 Task: Arrange a 45-minute return and exchange policy review.
Action: Mouse moved to (56, 158)
Screenshot: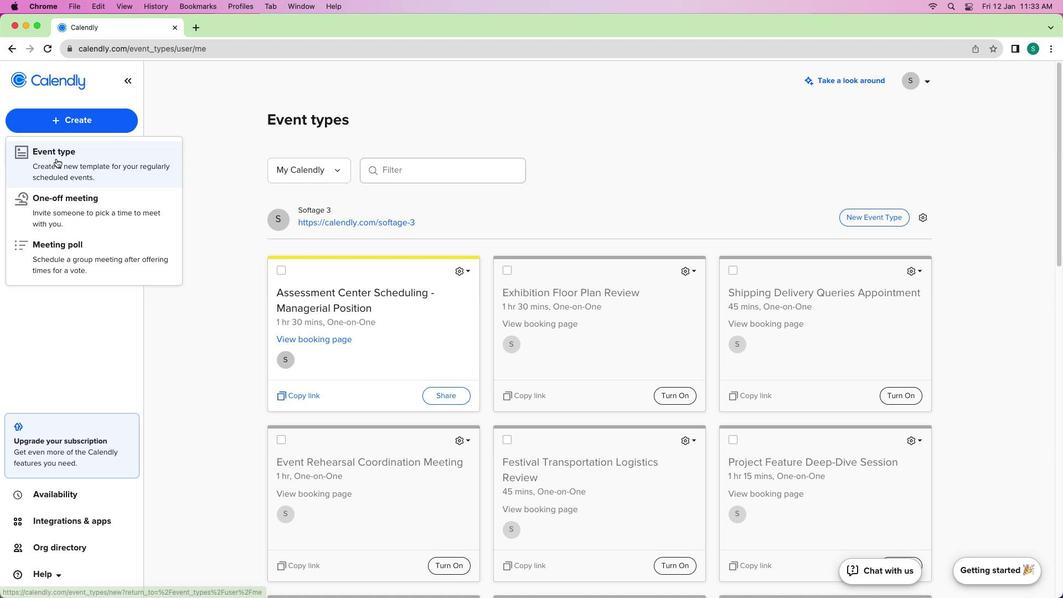 
Action: Mouse pressed left at (56, 158)
Screenshot: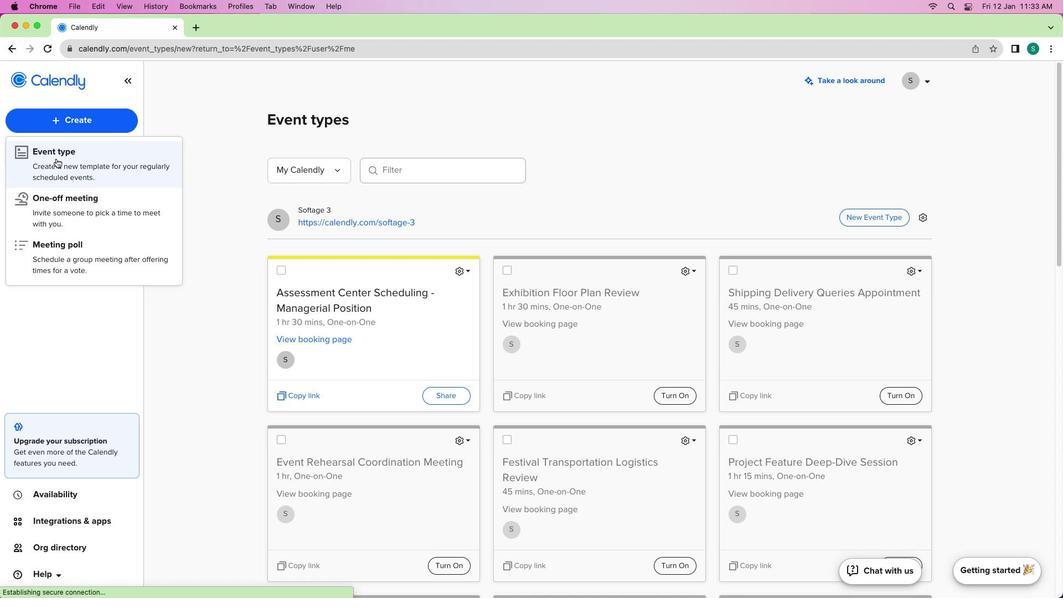 
Action: Mouse moved to (358, 204)
Screenshot: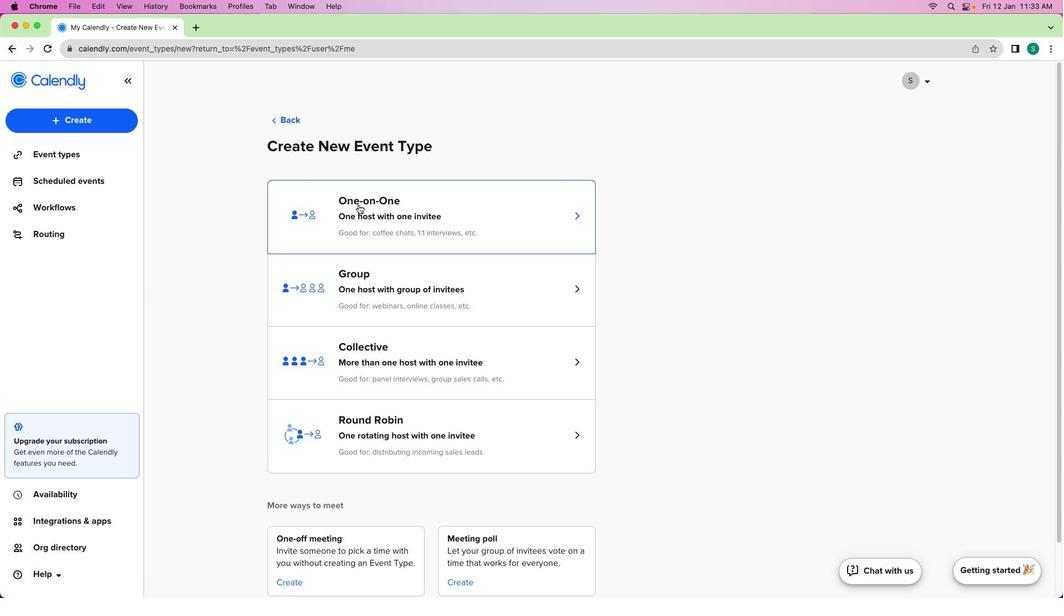 
Action: Mouse pressed left at (358, 204)
Screenshot: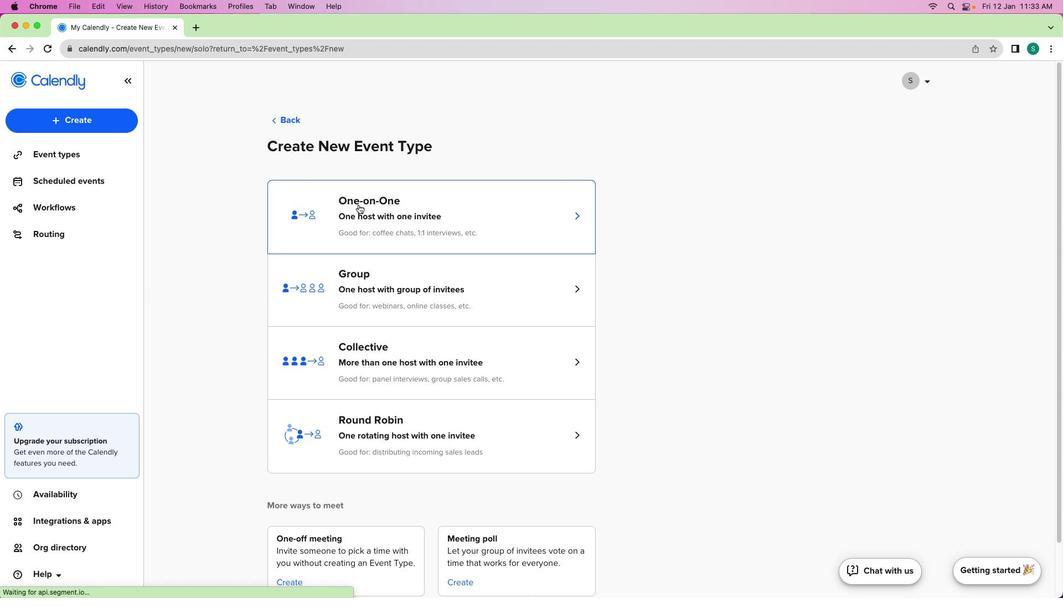 
Action: Mouse moved to (124, 169)
Screenshot: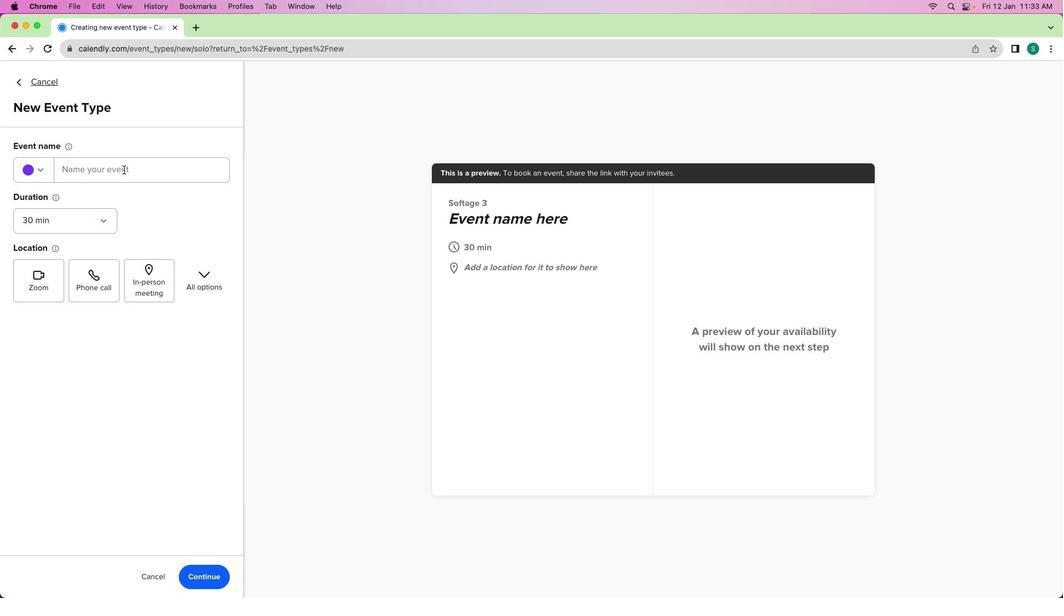 
Action: Mouse pressed left at (124, 169)
Screenshot: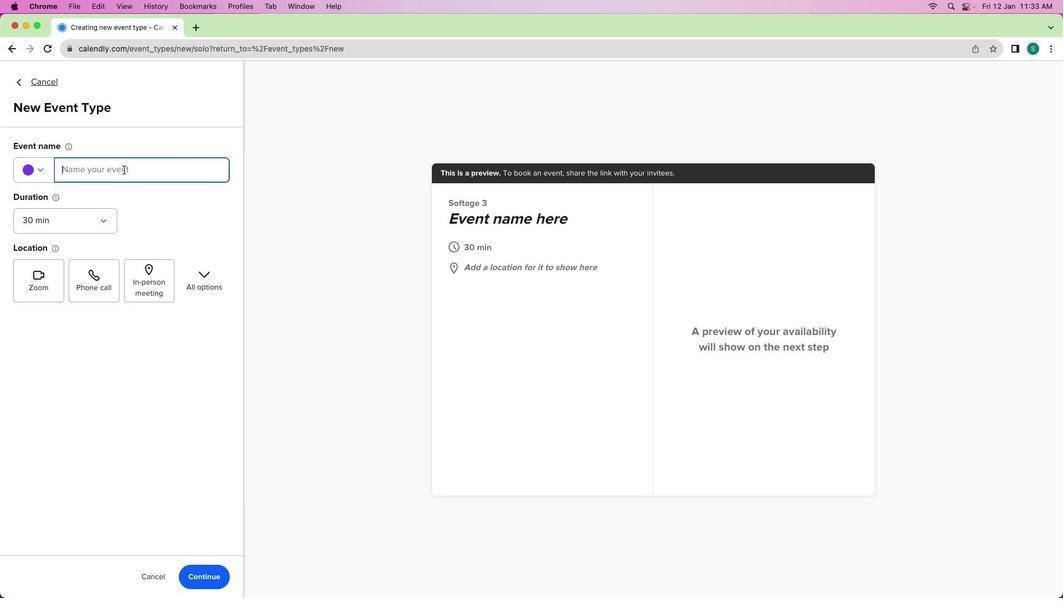 
Action: Mouse moved to (123, 169)
Screenshot: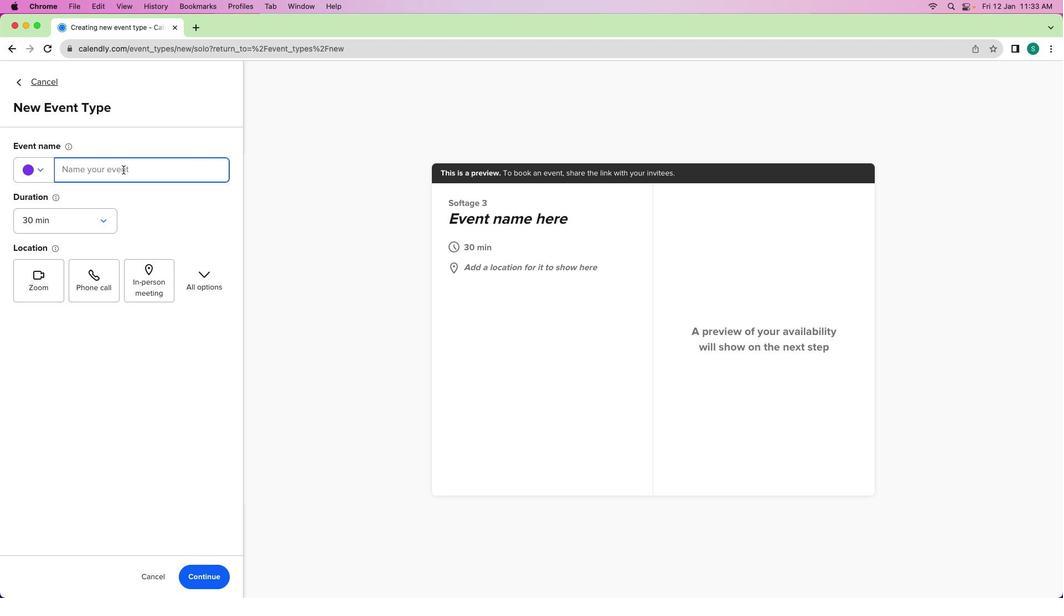 
Action: Key pressed Key.shift'R''e''t''u''r''n'Key.space'a''n''d'Key.spaceKey.shift'E''x''c''h''a''n''g''e'Key.spaceKey.shift'P''o''l''i''c''y'Key.spaceKey.shift'R''e''v''i''e''w'
Screenshot: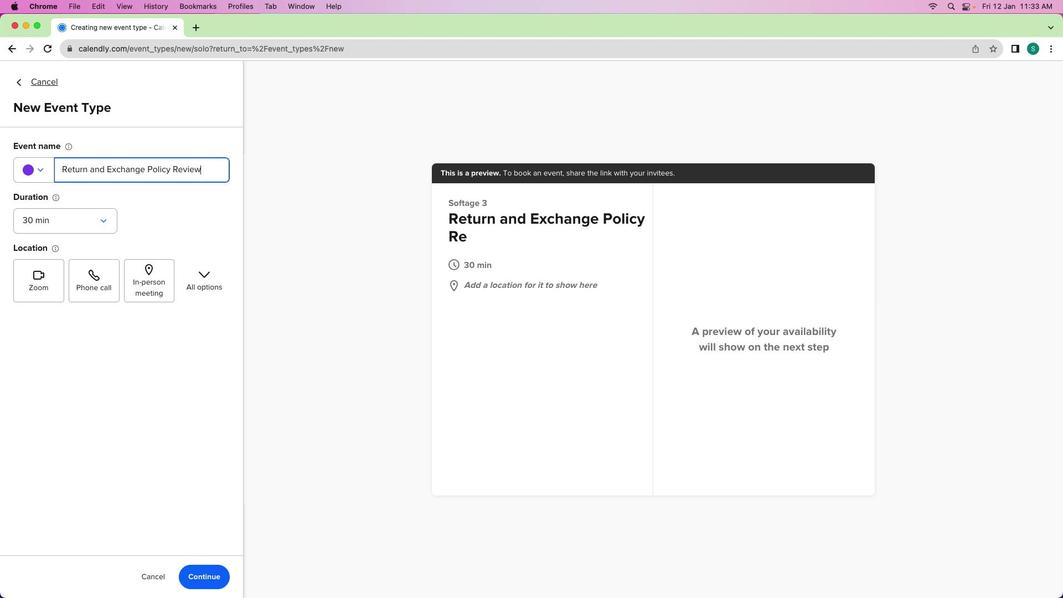 
Action: Mouse moved to (30, 222)
Screenshot: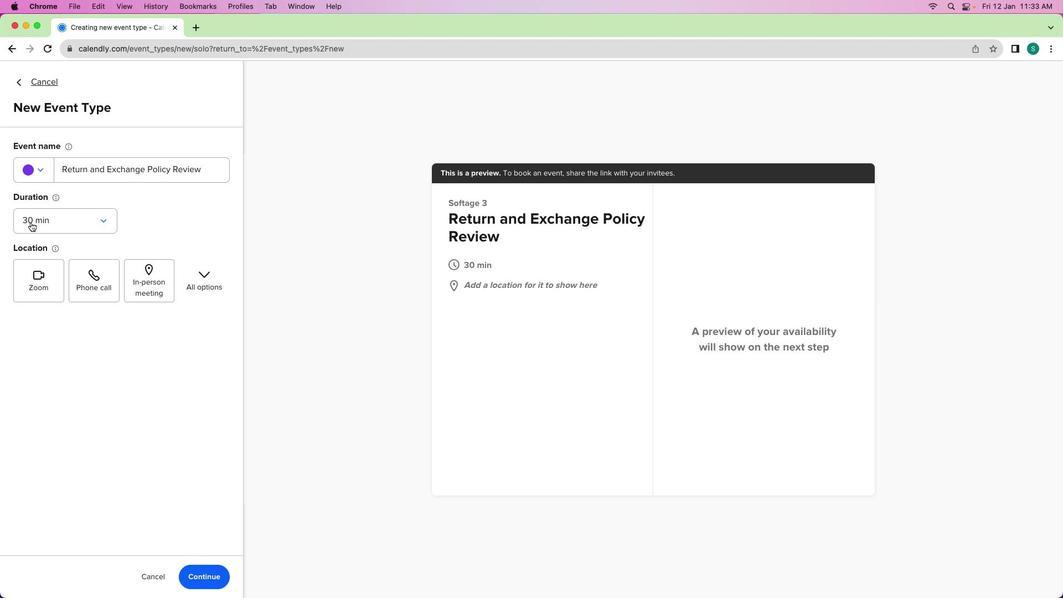 
Action: Mouse pressed left at (30, 222)
Screenshot: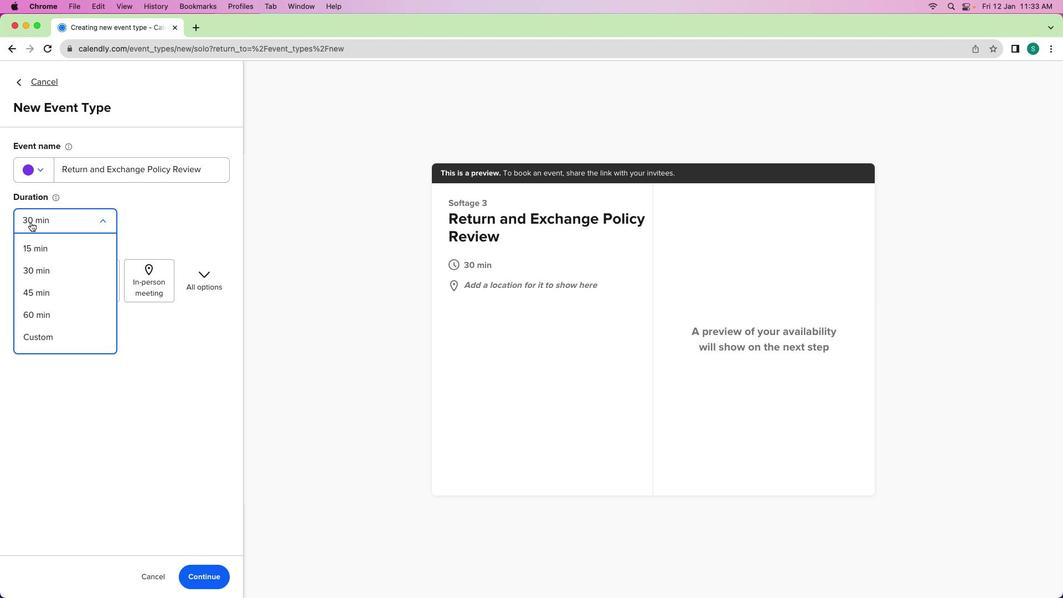 
Action: Mouse moved to (37, 298)
Screenshot: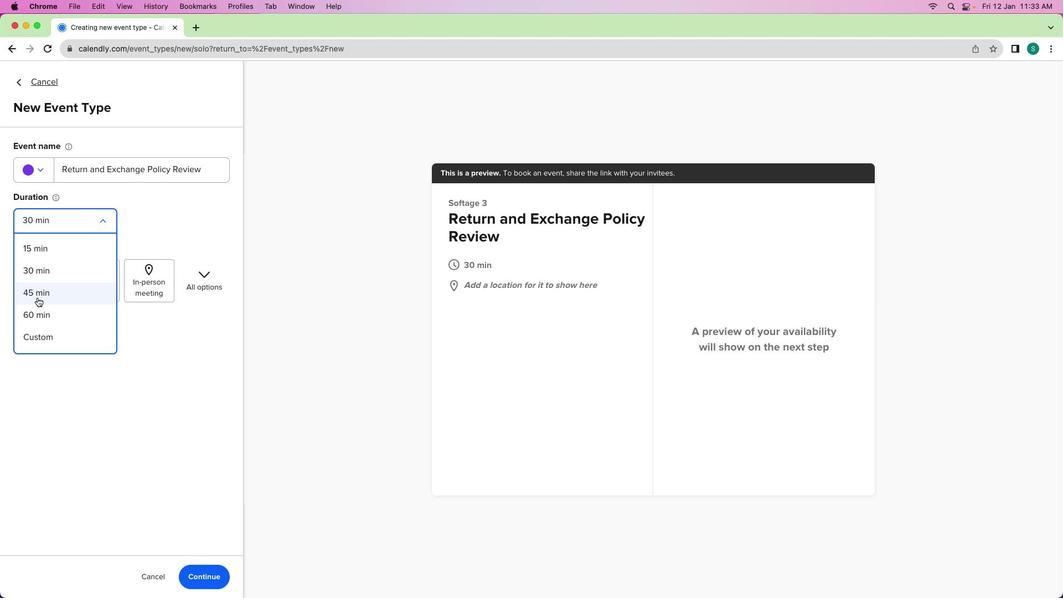 
Action: Mouse pressed left at (37, 298)
Screenshot: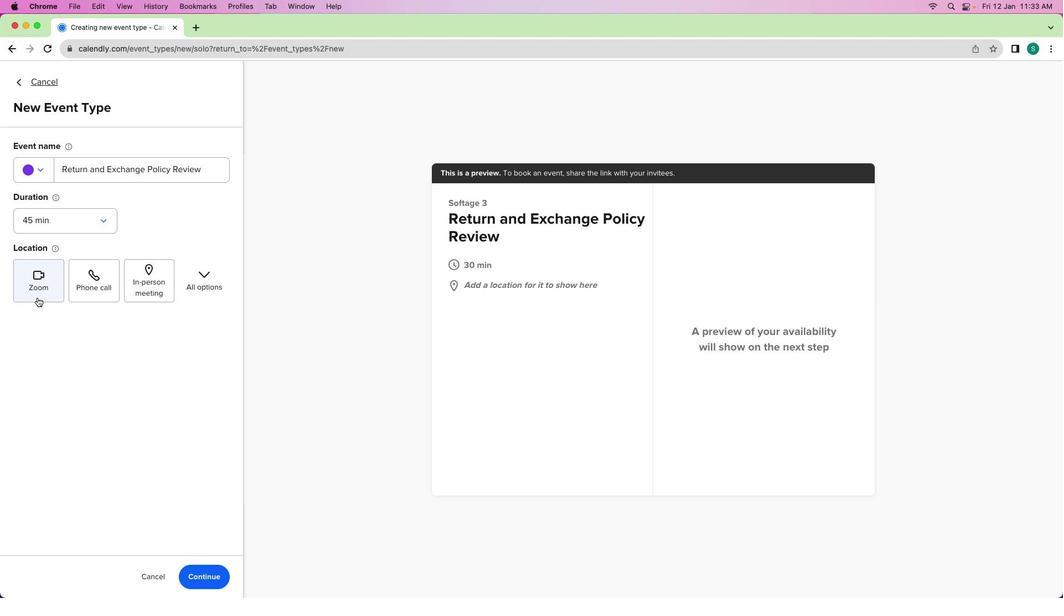 
Action: Mouse moved to (34, 284)
Screenshot: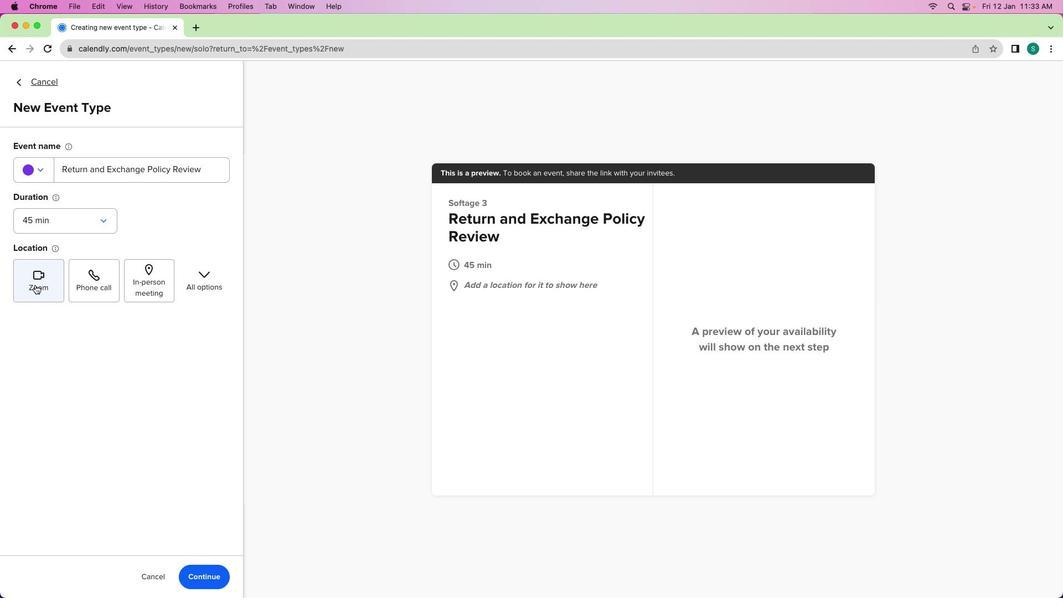 
Action: Mouse pressed left at (34, 284)
Screenshot: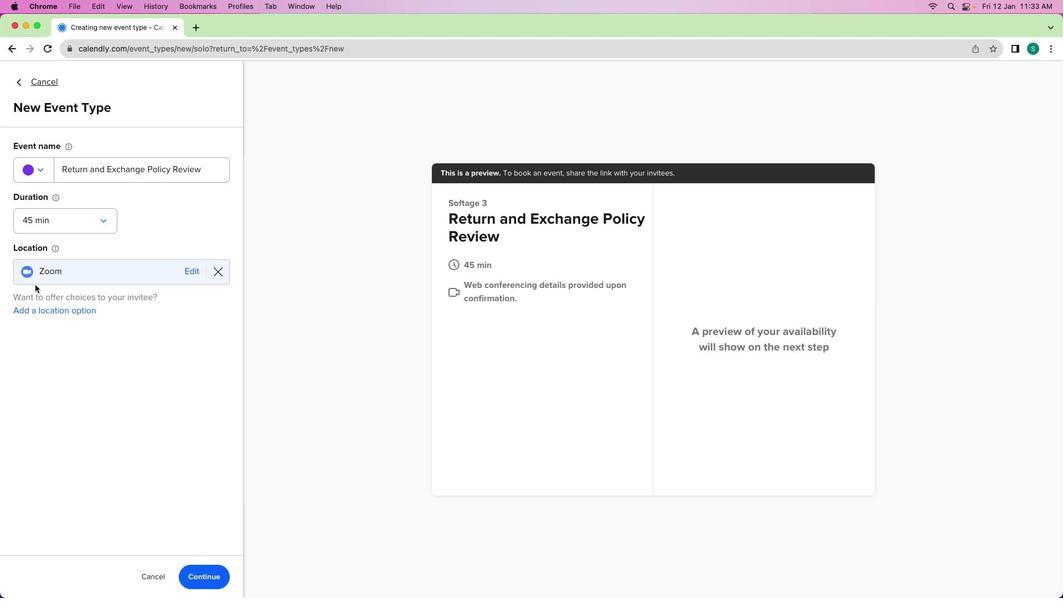 
Action: Mouse moved to (216, 578)
Screenshot: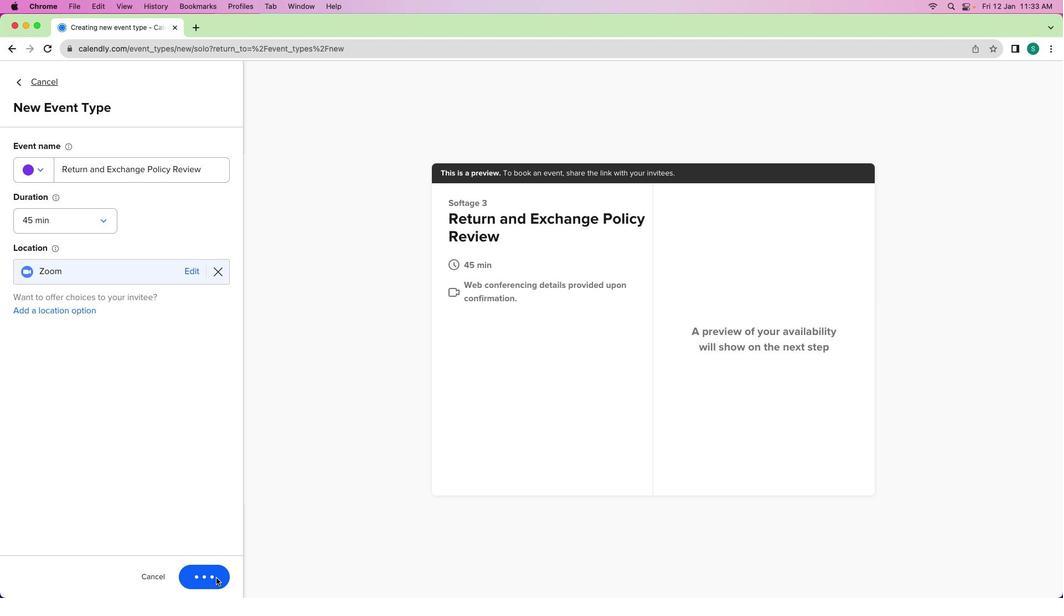 
Action: Mouse pressed left at (216, 578)
Screenshot: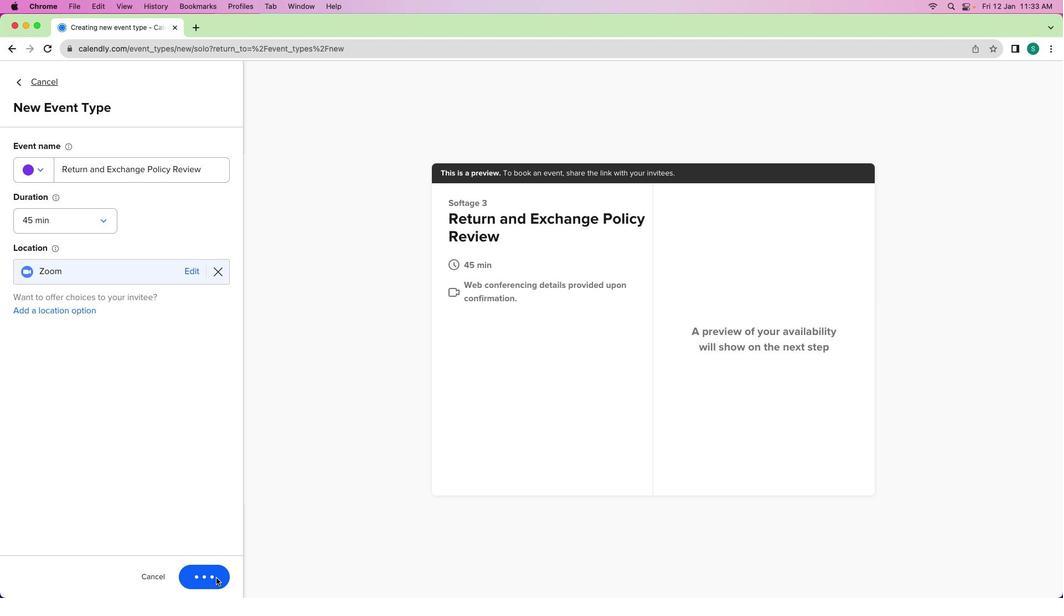 
Action: Mouse moved to (129, 195)
Screenshot: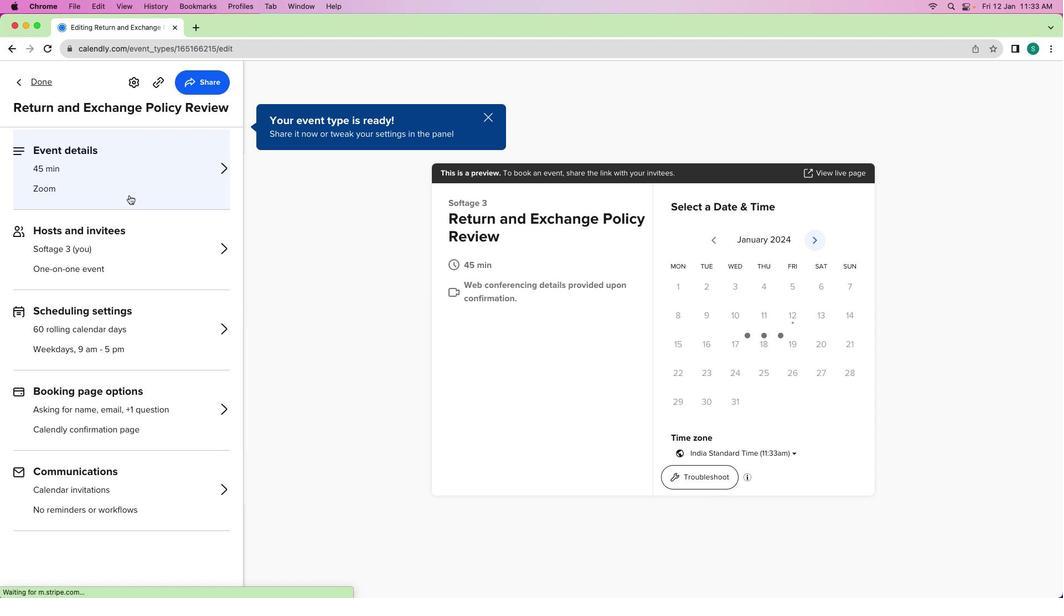 
Action: Mouse pressed left at (129, 195)
Screenshot: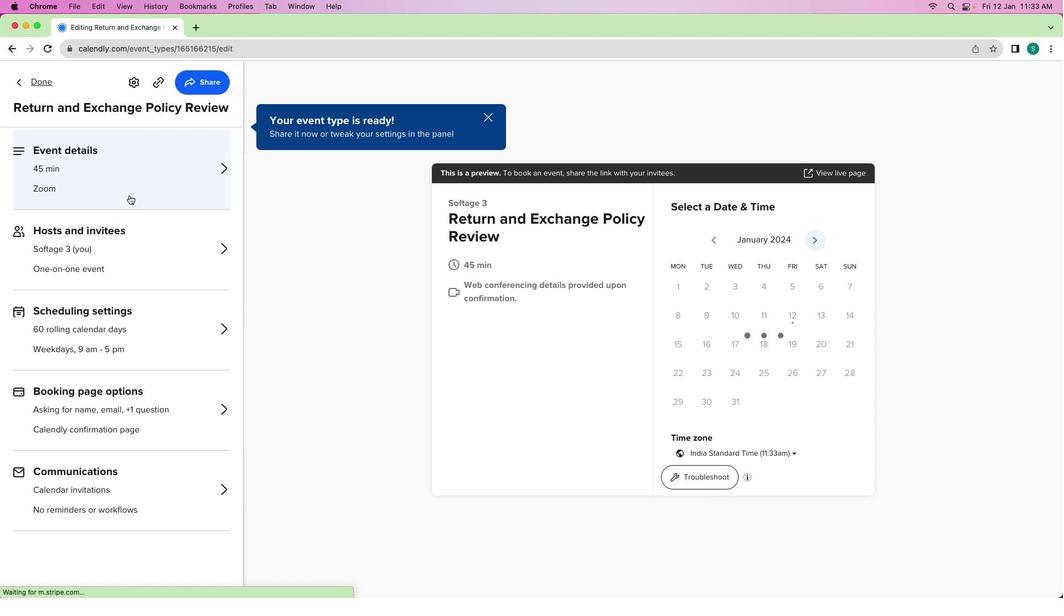 
Action: Mouse moved to (114, 379)
Screenshot: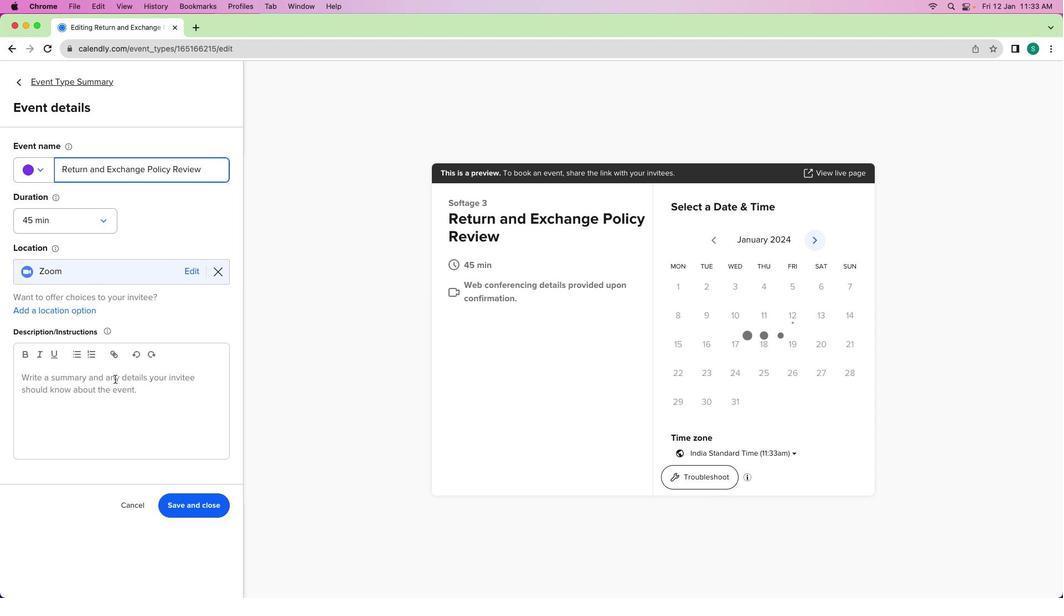 
Action: Mouse pressed left at (114, 379)
Screenshot: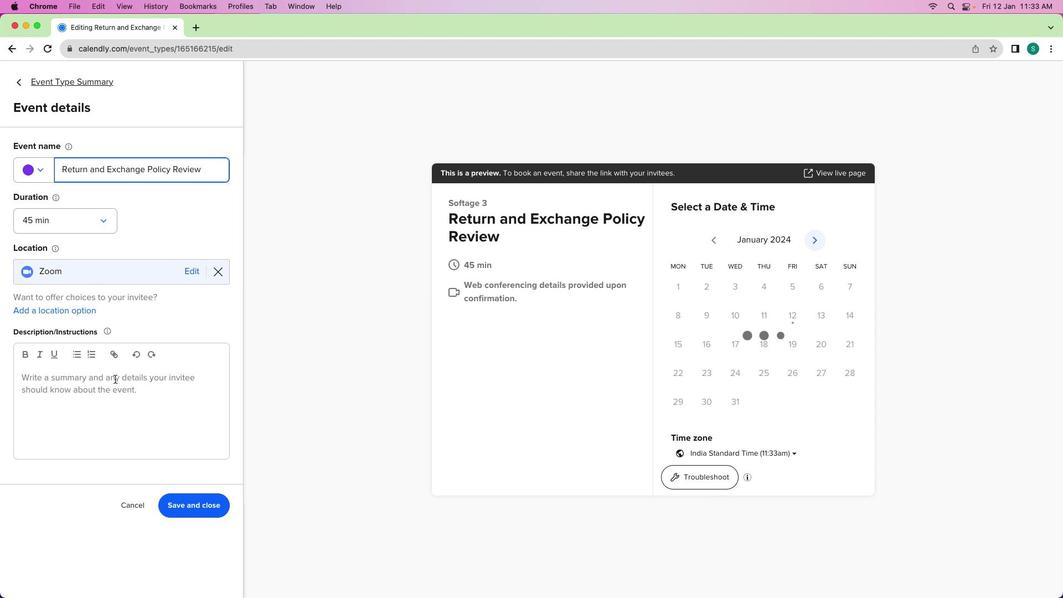 
Action: Key pressed Key.shift'H''i'Key.spaceKey.shiftKey.shift'M''a''r''k'','Key.enterKey.shift'L''e''t'"'"'s'Key.space'e''n''s''u''r''e'Key.space'o''u''r'Key.space'r''e''t''i'Key.backspace'u''t'Key.backspace'r''n'Key.space'a''n''d'Key.space'e''x''h''a''n''g''e'Key.space'p''o''l''i''c''i''e''w'Key.backspace's'Key.leftKey.leftKey.leftKey.leftKey.leftKey.leftKey.leftKey.leftKey.leftKey.leftKey.leftKey.leftKey.leftKey.left'c'Key.downKey.space'a''r''e'Key.space'c''l''e''a''r'Key.space'a''n''d'Key.space'c''u''s''t''o''m''e''r'Key.spaceKey.backspace'-''f''r''i''e''n''d''l''y''.'Key.spaceKey.shift'I'"'"'v''e'Key.space's''c''h''e''d''u''l''e''s'Key.spaceKey.backspace'd'Key.spaceKey.backspaceKey.backspaceKey.backspace'd'Key.backspace'd'Key.space'a'Key.space'r''e''v''i''e''w'Key.space's''e''s''s''i''o''n'Key.space't''o'Key.space'd''i''s''c''u''s''s'Key.space'a''n''y'Key.space'i'Key.backspace'u''p''d''a''t''e''s'','Key.space'a''d''d''r''e''s''s'Key.space'c''o''n''c''e''r''s''n'Key.backspaceKey.backspace'n''s'','Key.space'a''n''d'Key.space'r''e''f''i''n''e'Key.space'o''u''r'Key.space'p''o''l''i''i'Key.backspace'c''i''e''s'Key.shift_r'.'Key.enterKey.shift'L''o''o''k''i''n''g'Key.space'f''o''r''w''a''r''d'Key.space't''o'Key.space'a'Key.space'p''r''o''d''c'Key.backspace'u''c''t''i''v''e'Key.space'p''o''l''i''c''y'Key.space'r''e''v''i''e''w'Key.shift_r'!'Key.enterKey.enterKey.shift'B''e''s''t'Key.space'r''e''f'Key.backspace'g''a''r''d''s'','Key.enterKey.shift'S''o''f''t'Key.shift'A''G'Key.backspace'g''e'
Screenshot: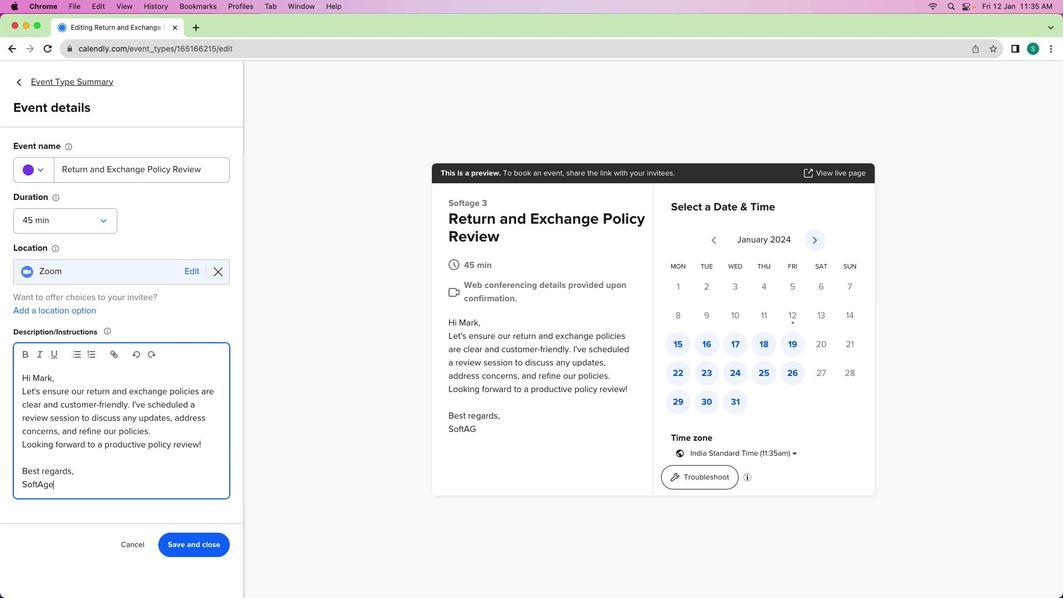 
Action: Mouse moved to (208, 540)
Screenshot: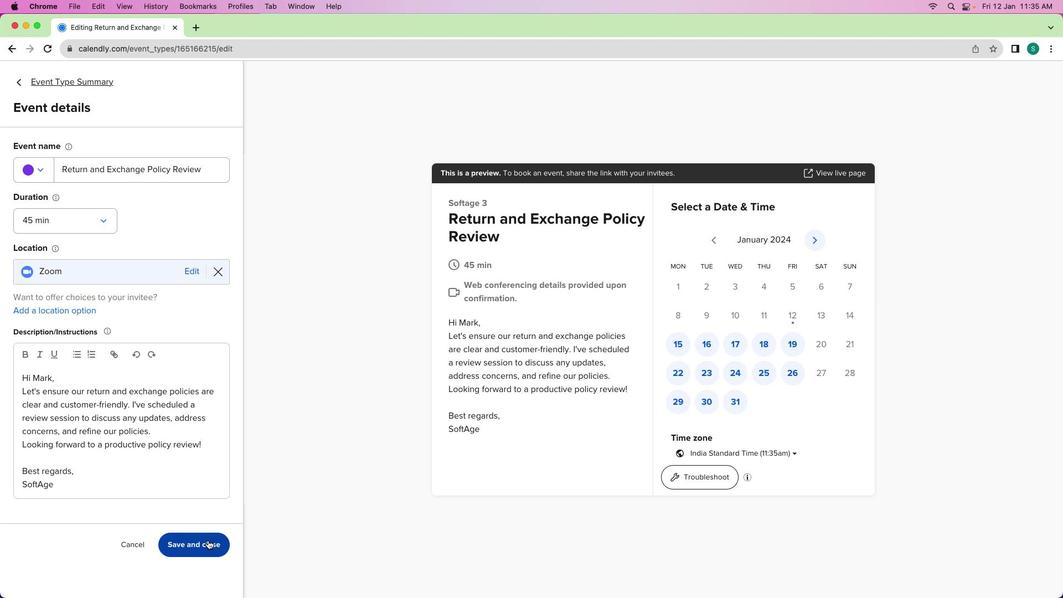 
Action: Mouse pressed left at (208, 540)
Screenshot: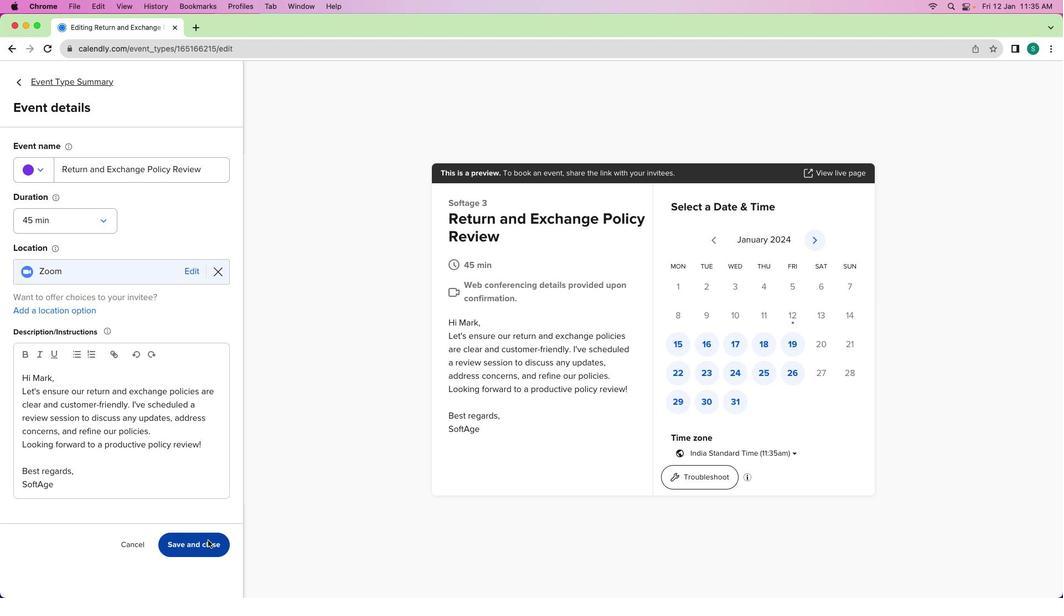 
Action: Mouse moved to (92, 384)
Screenshot: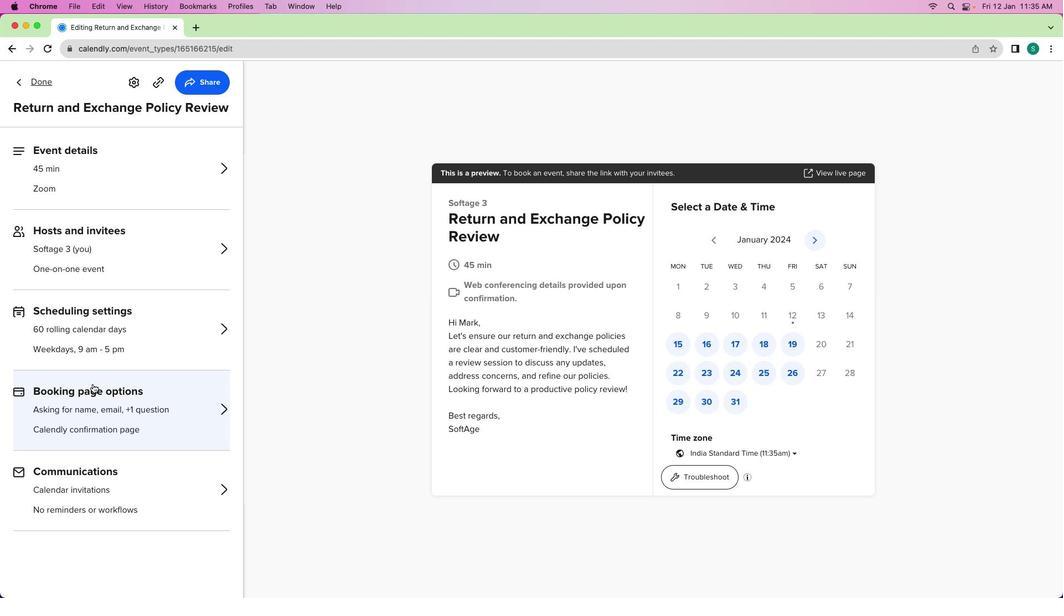 
Action: Mouse pressed left at (92, 384)
Screenshot: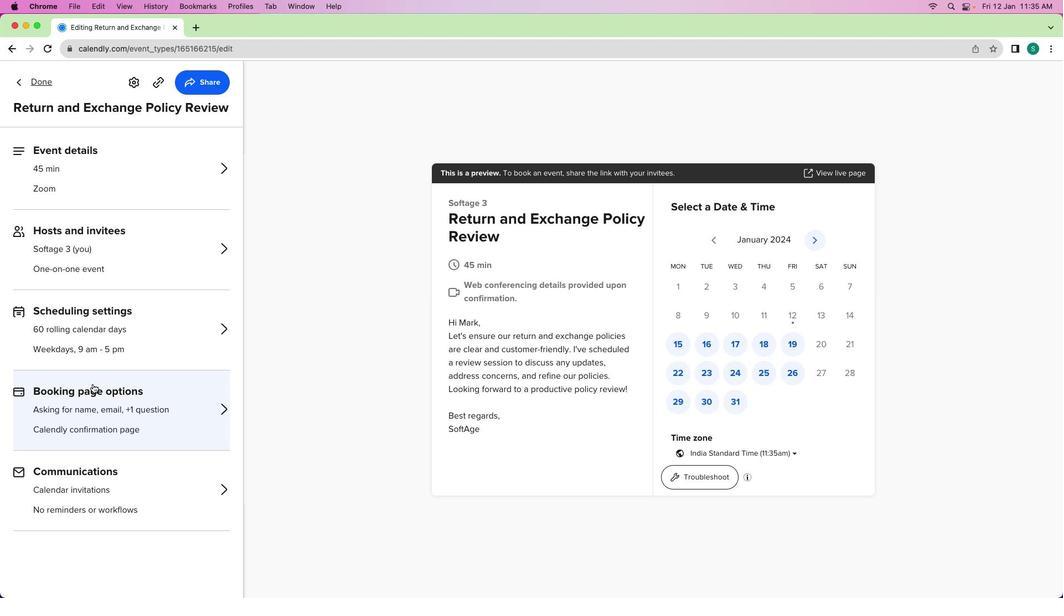
Action: Mouse moved to (81, 380)
Screenshot: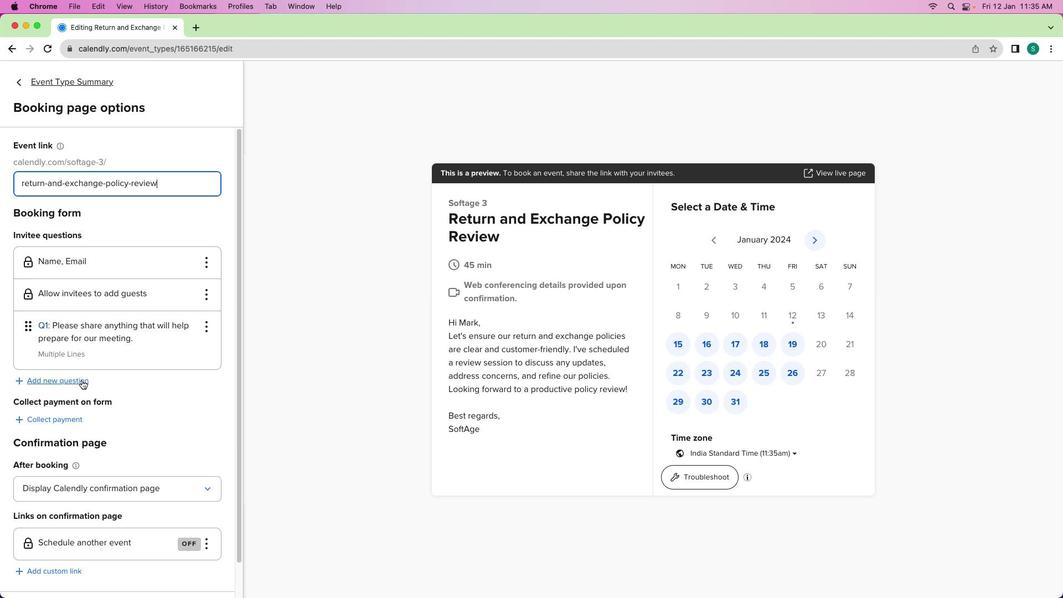 
Action: Mouse scrolled (81, 380) with delta (0, 0)
Screenshot: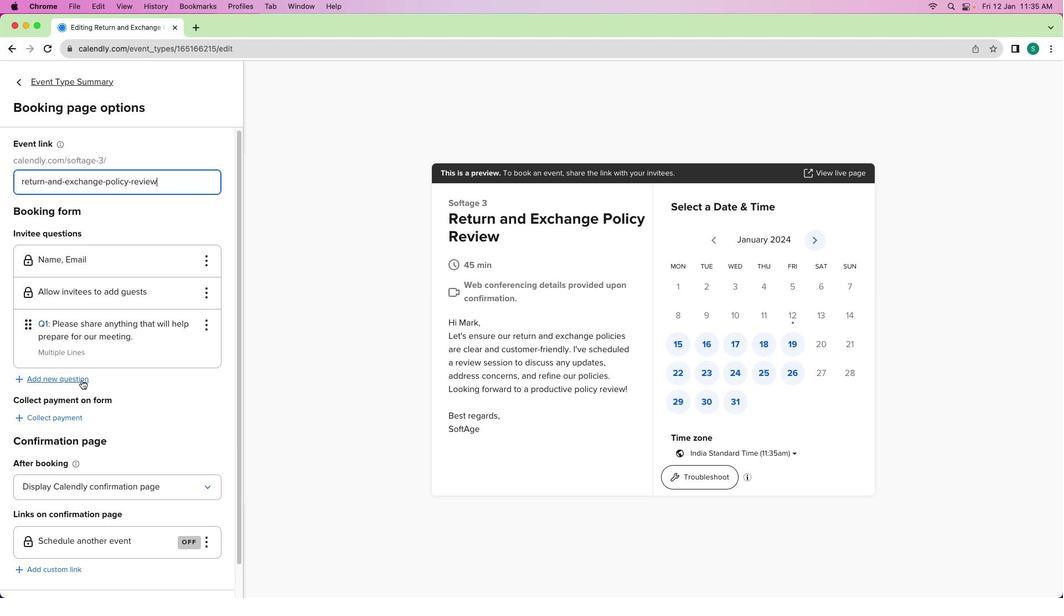 
Action: Mouse moved to (49, 390)
Screenshot: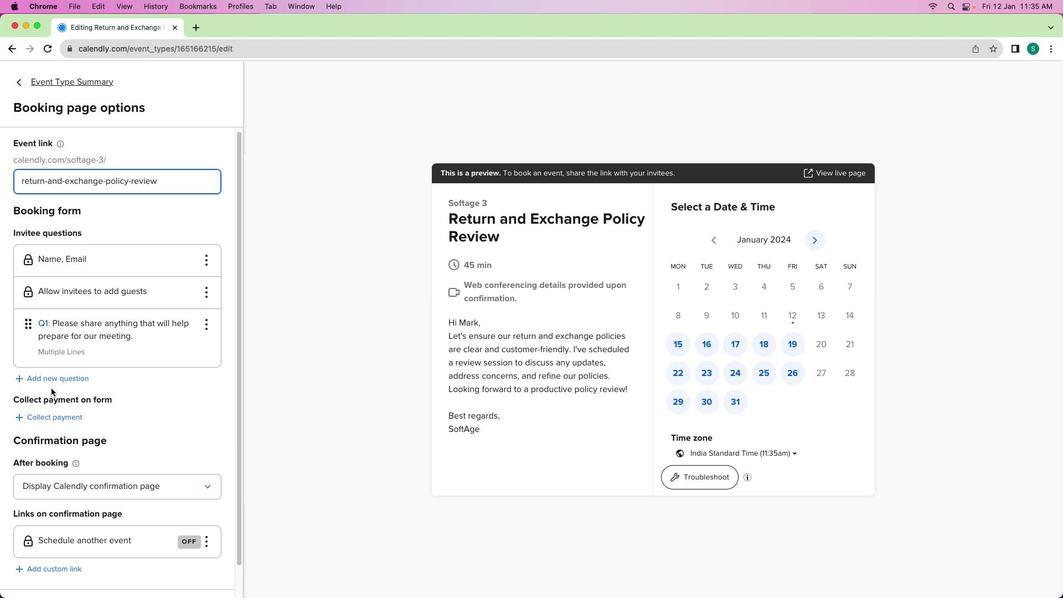 
Action: Mouse scrolled (49, 390) with delta (0, 0)
Screenshot: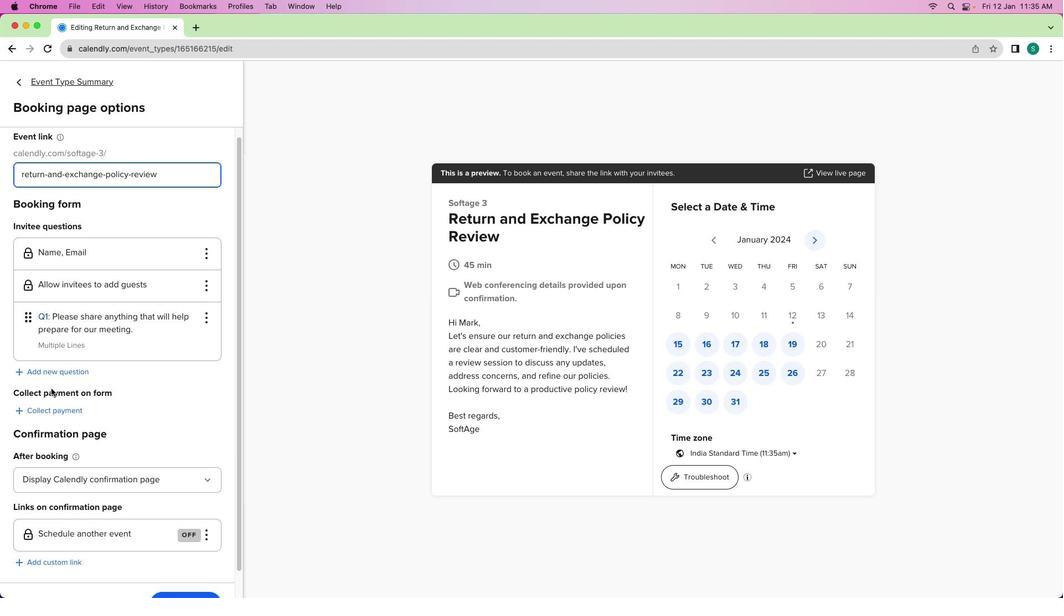 
Action: Mouse moved to (50, 388)
Screenshot: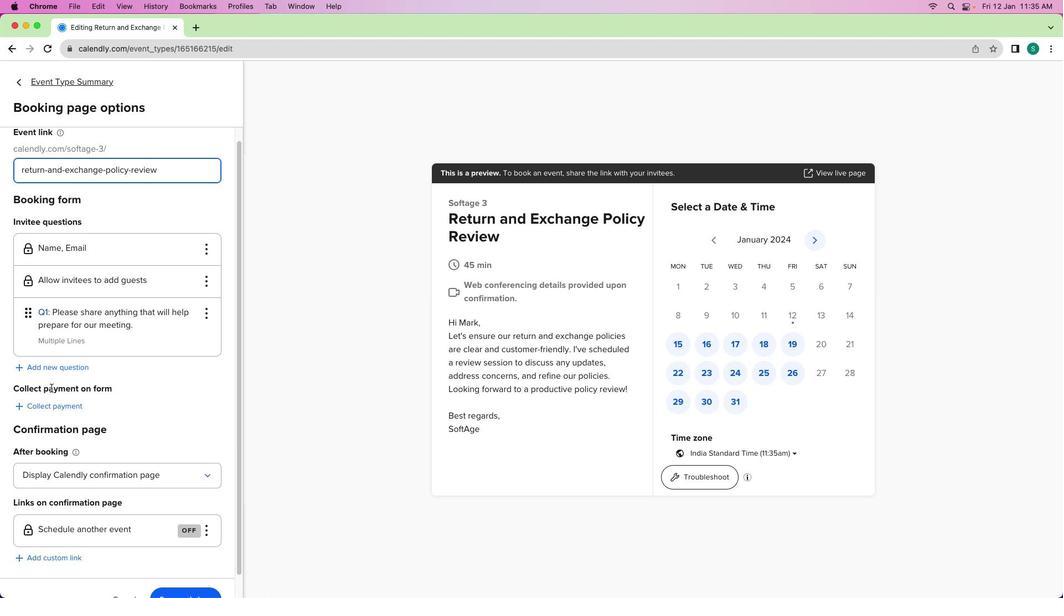 
Action: Mouse scrolled (50, 388) with delta (0, 0)
Screenshot: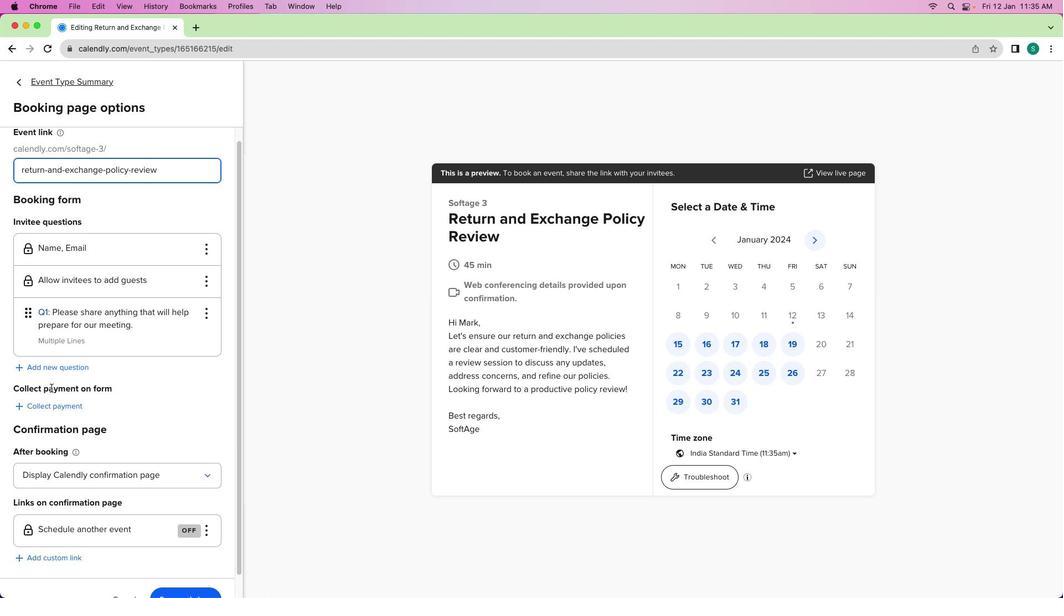 
Action: Mouse moved to (47, 339)
Screenshot: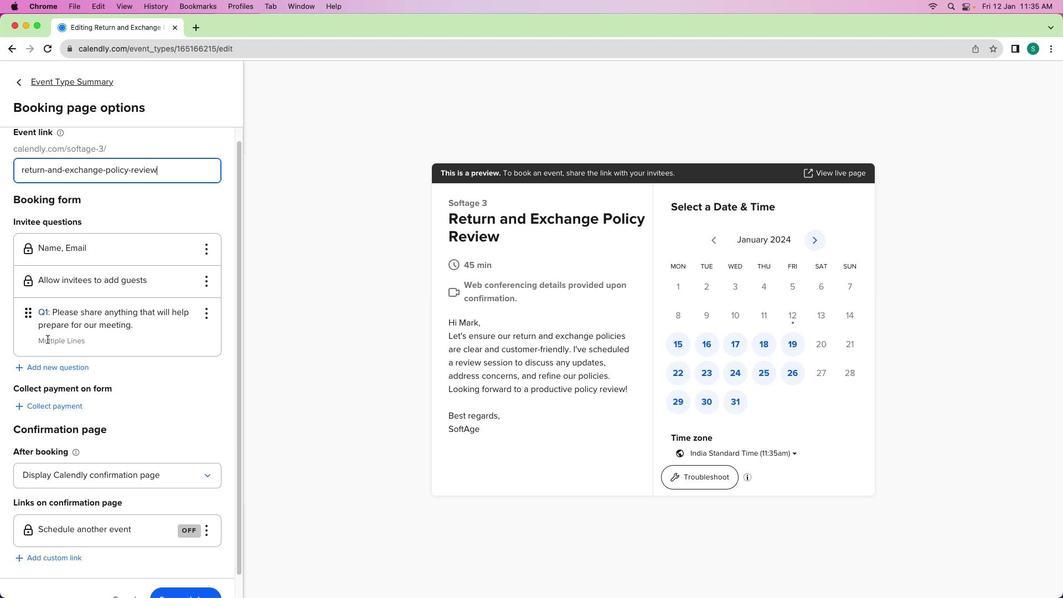 
Action: Mouse scrolled (47, 339) with delta (0, 0)
Screenshot: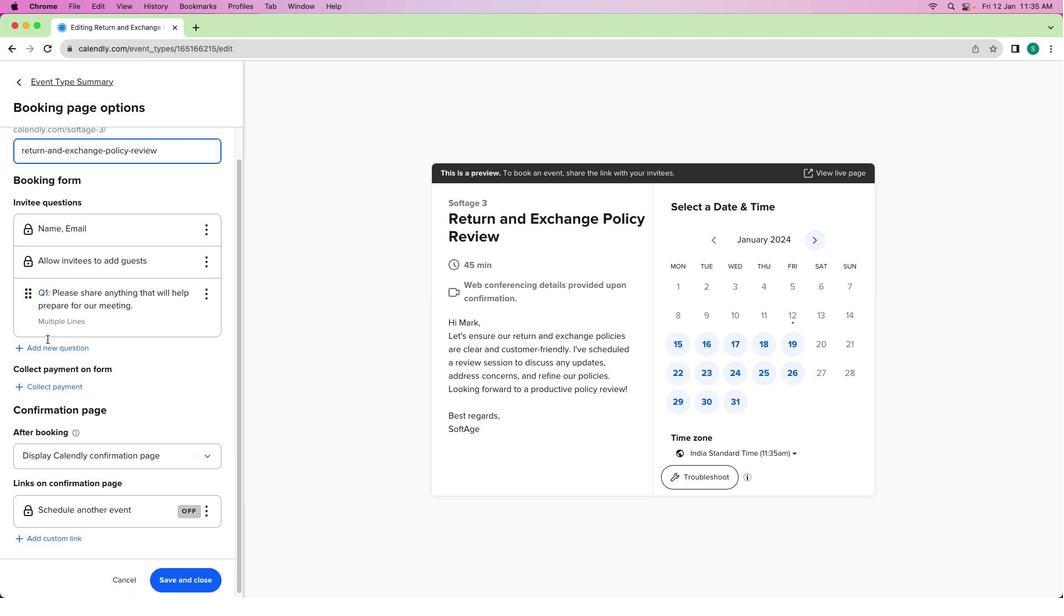 
Action: Mouse scrolled (47, 339) with delta (0, 0)
Screenshot: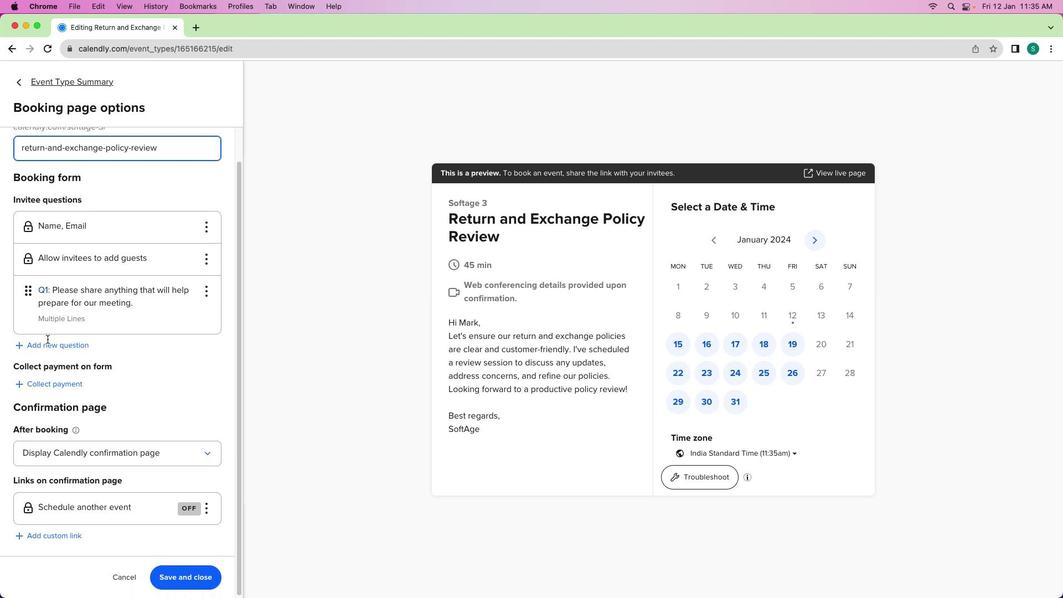 
Action: Mouse scrolled (47, 339) with delta (0, -1)
Screenshot: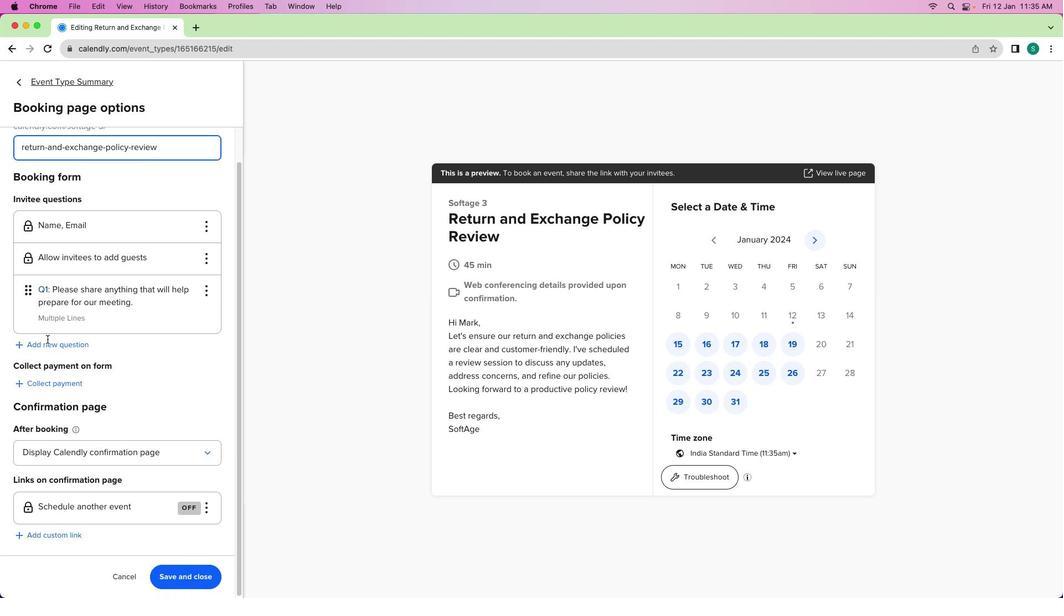 
Action: Mouse scrolled (47, 339) with delta (0, -1)
Screenshot: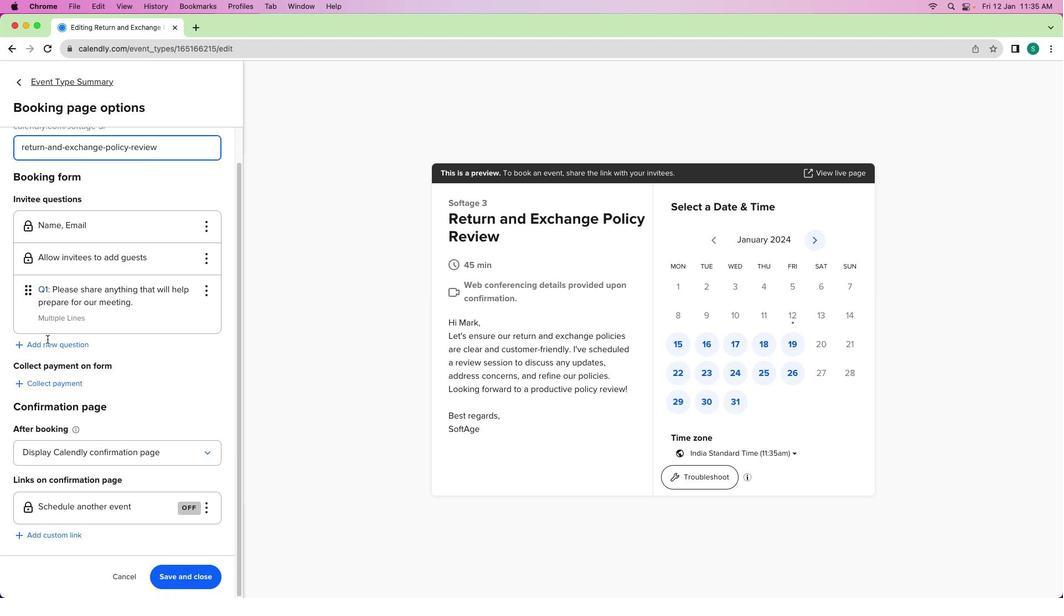
Action: Mouse scrolled (47, 339) with delta (0, 0)
Screenshot: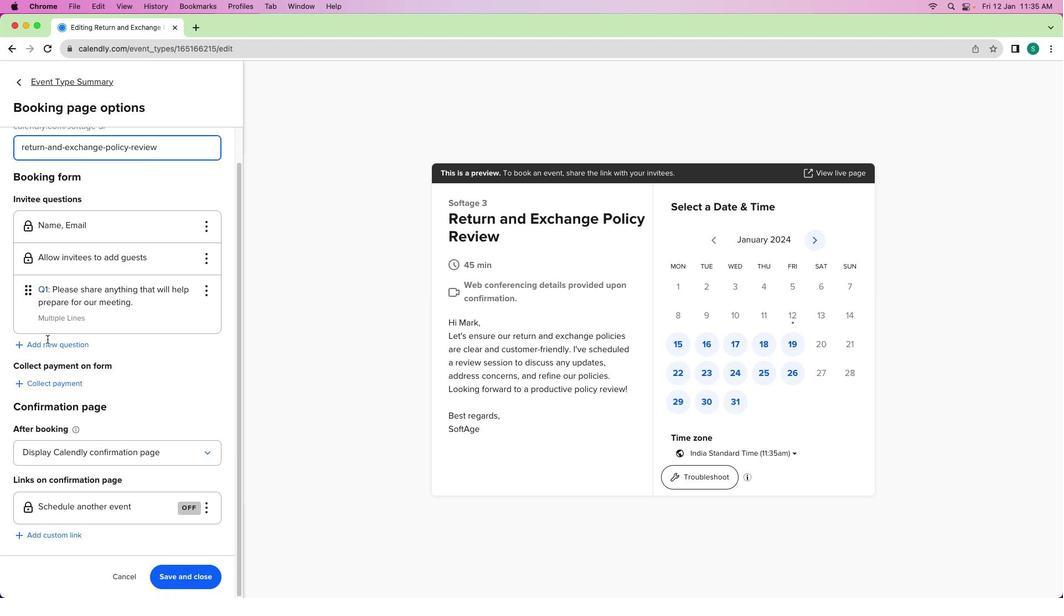 
Action: Mouse scrolled (47, 339) with delta (0, 0)
Screenshot: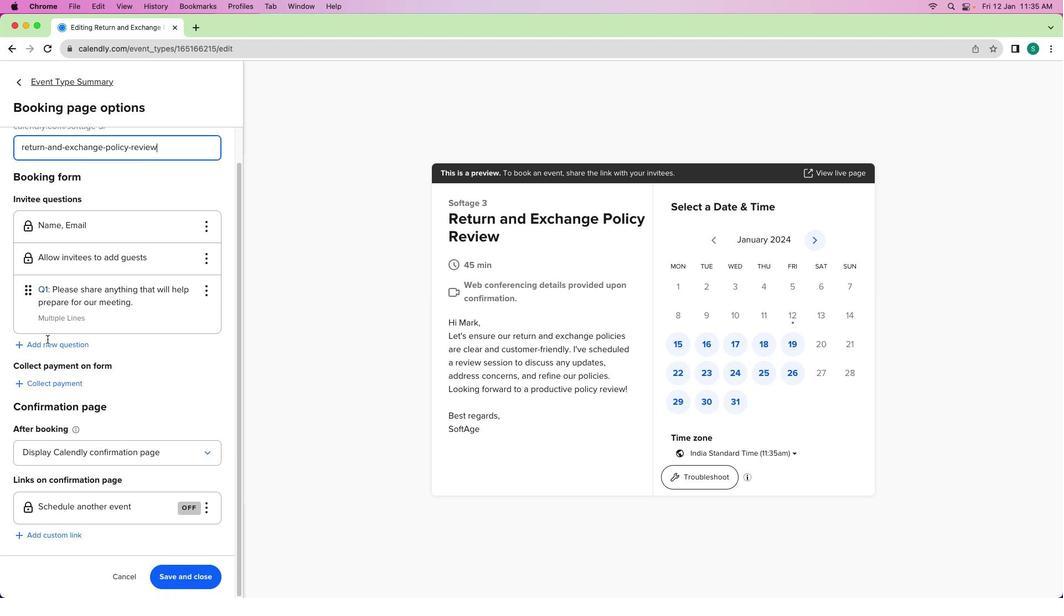 
Action: Mouse moved to (169, 585)
Screenshot: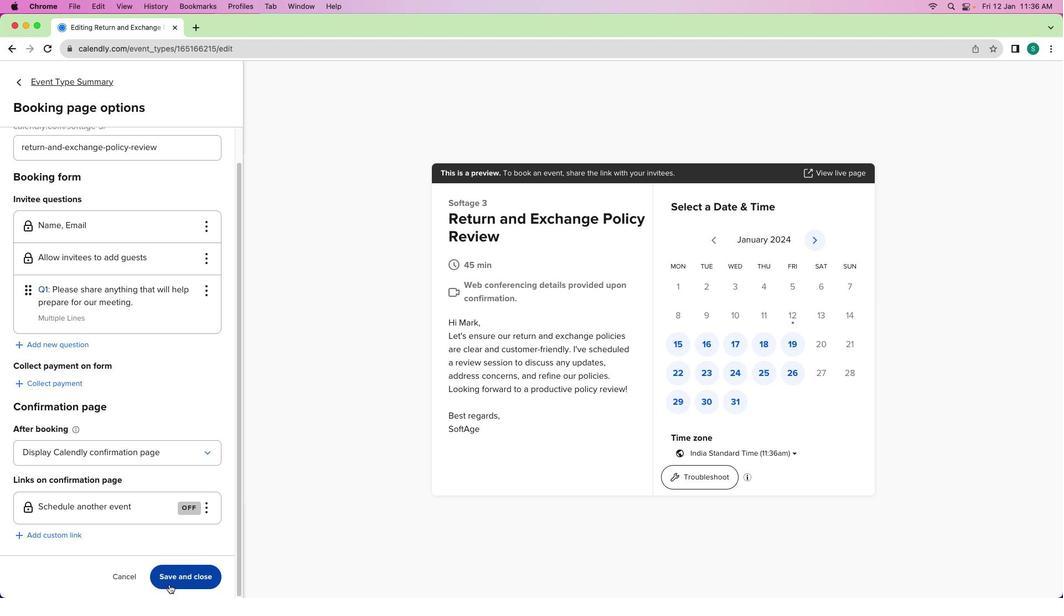 
Action: Mouse pressed left at (169, 585)
Screenshot: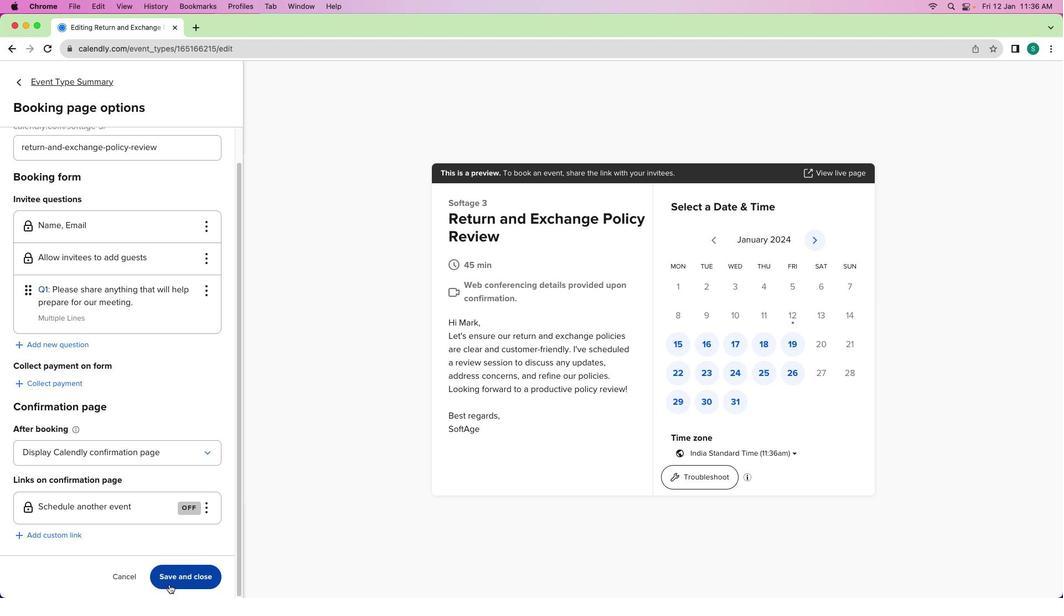 
Action: Mouse moved to (60, 305)
Screenshot: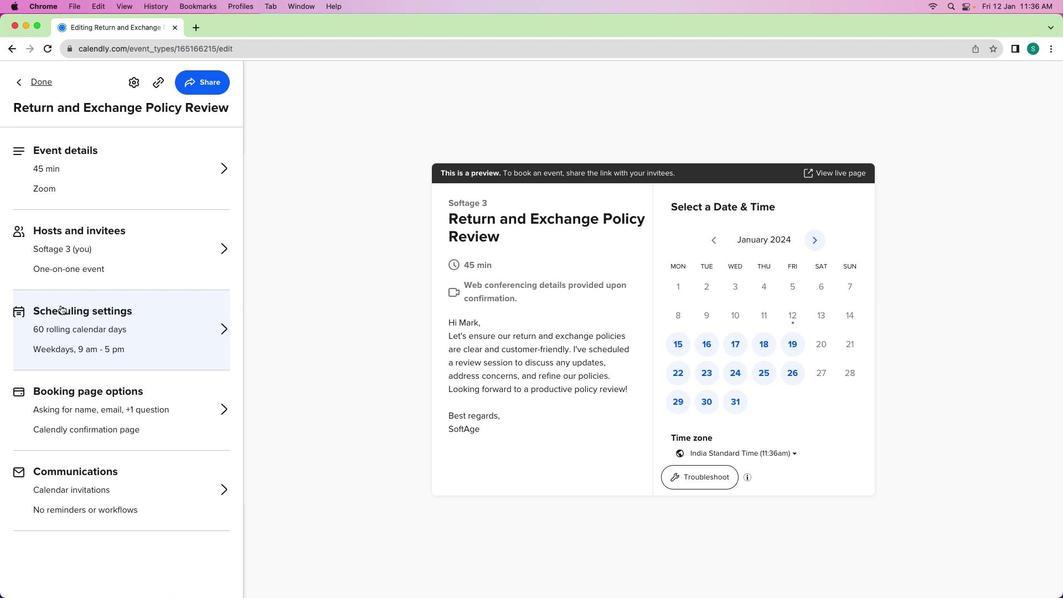 
Action: Mouse pressed left at (60, 305)
Screenshot: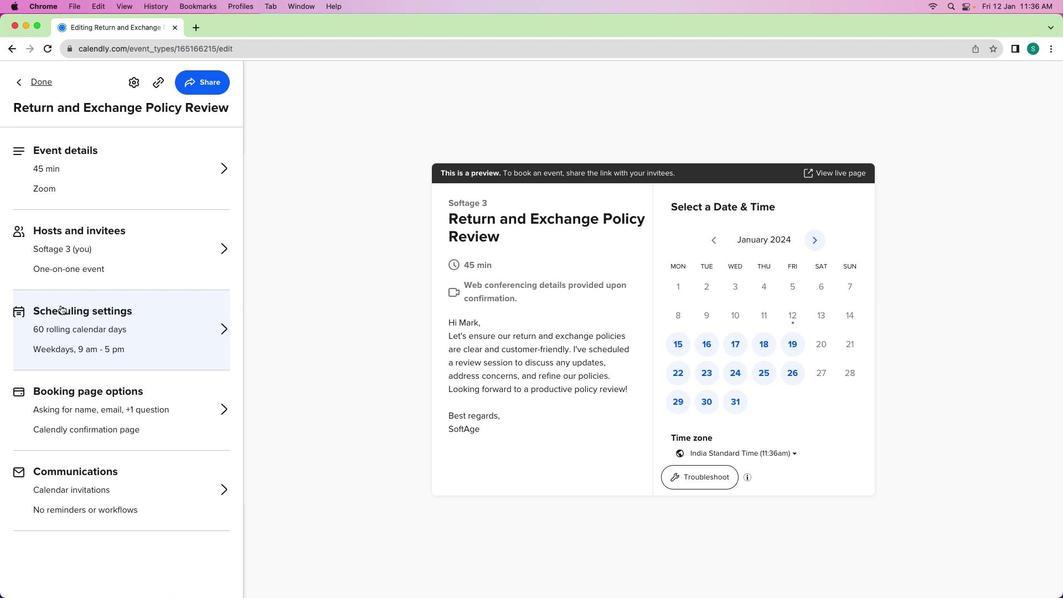 
Action: Mouse moved to (92, 369)
Screenshot: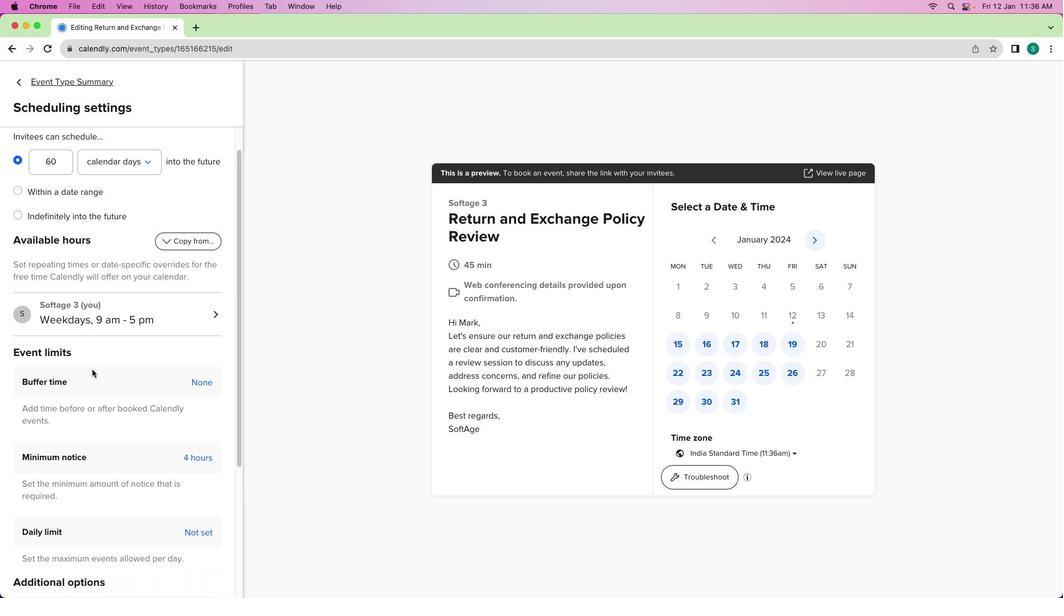 
Action: Mouse scrolled (92, 369) with delta (0, 0)
Screenshot: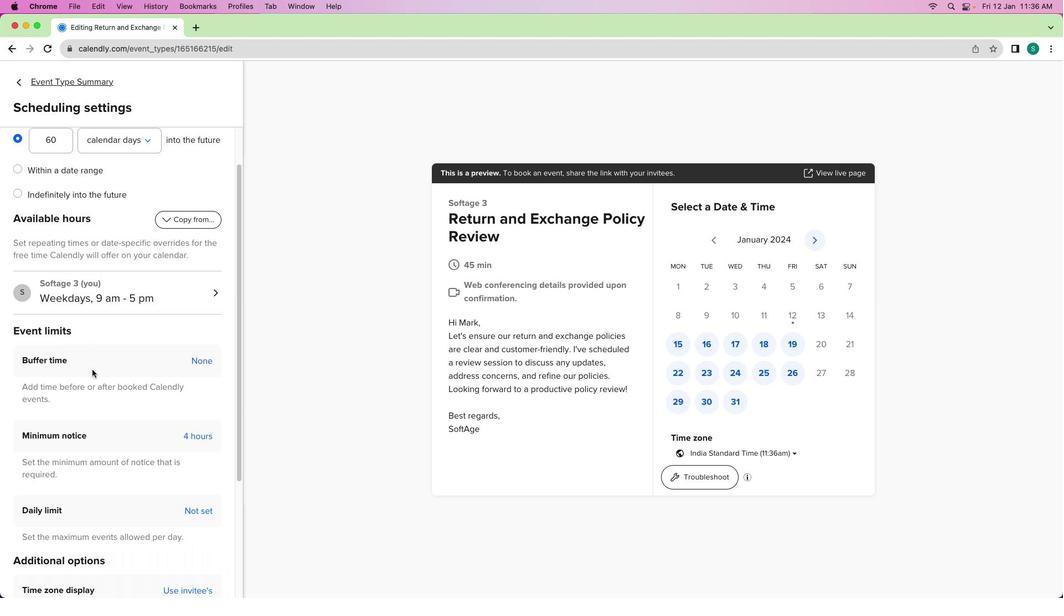 
Action: Mouse scrolled (92, 369) with delta (0, 0)
Screenshot: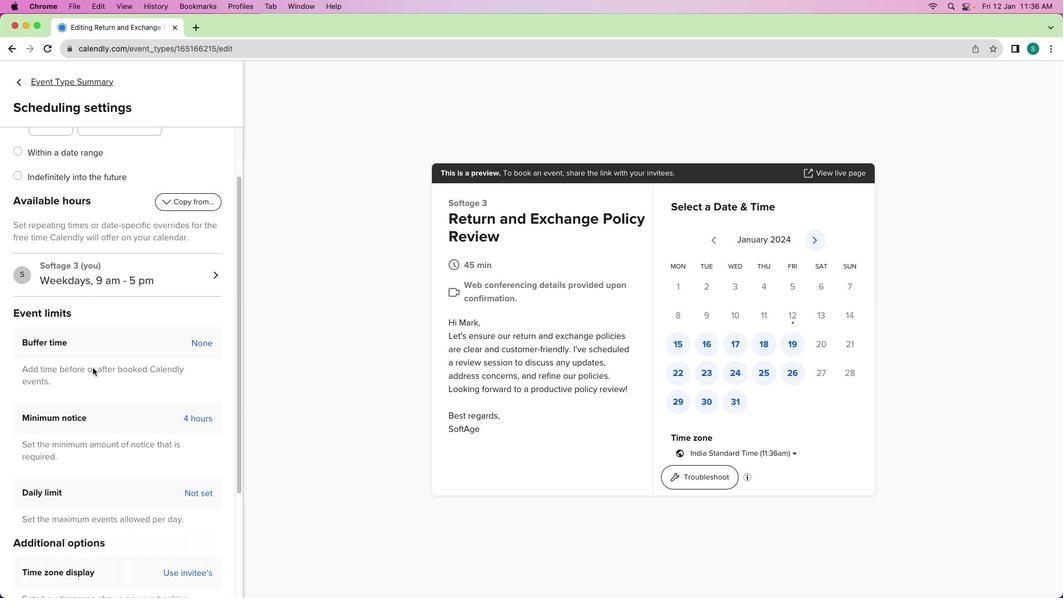 
Action: Mouse scrolled (92, 369) with delta (0, -1)
Screenshot: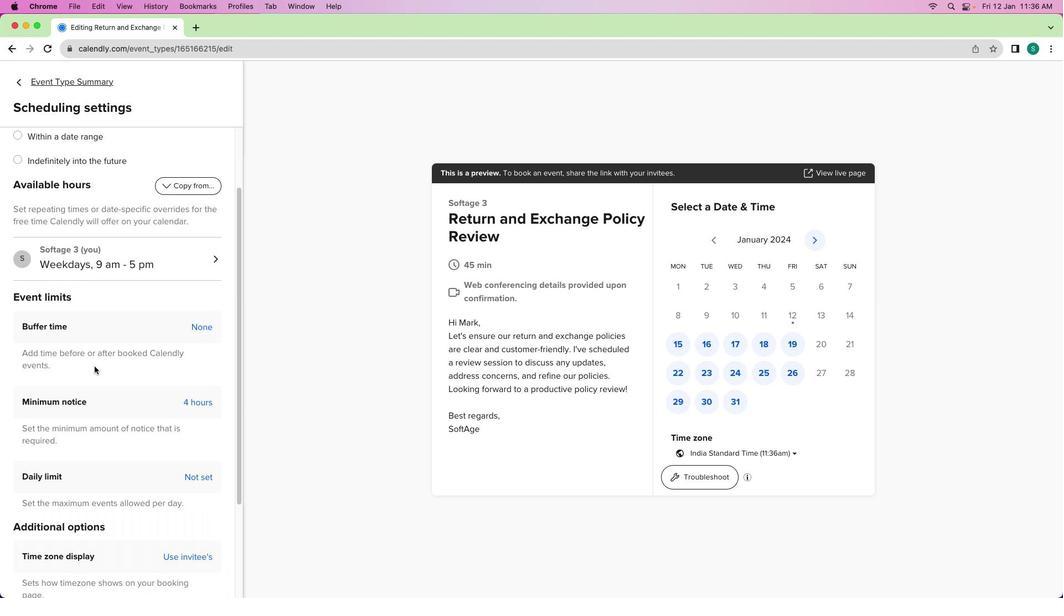 
Action: Mouse scrolled (92, 369) with delta (0, -1)
Screenshot: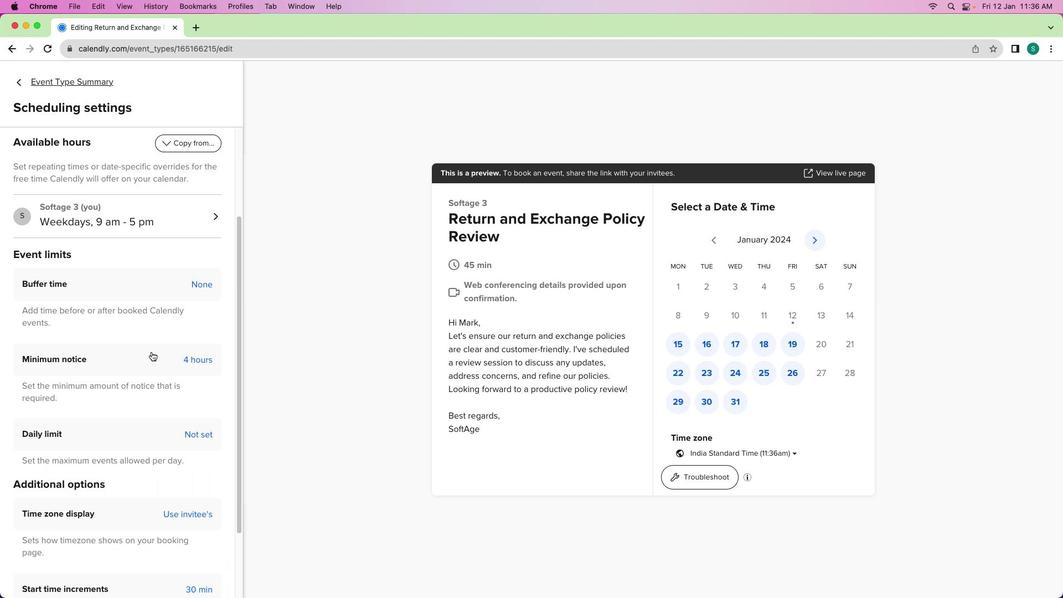 
Action: Mouse moved to (193, 290)
Screenshot: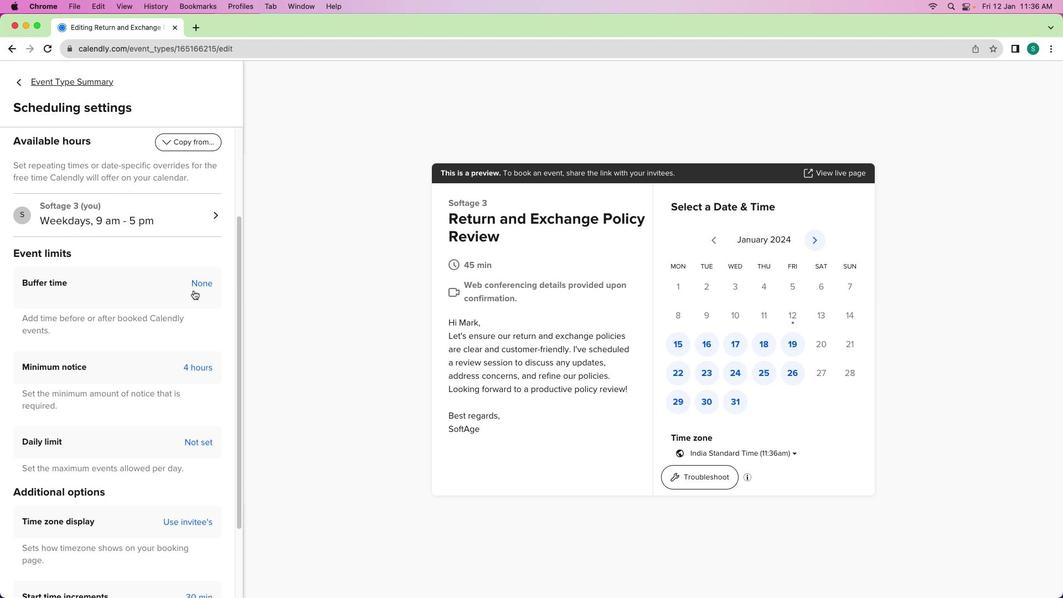 
Action: Mouse pressed left at (193, 290)
Screenshot: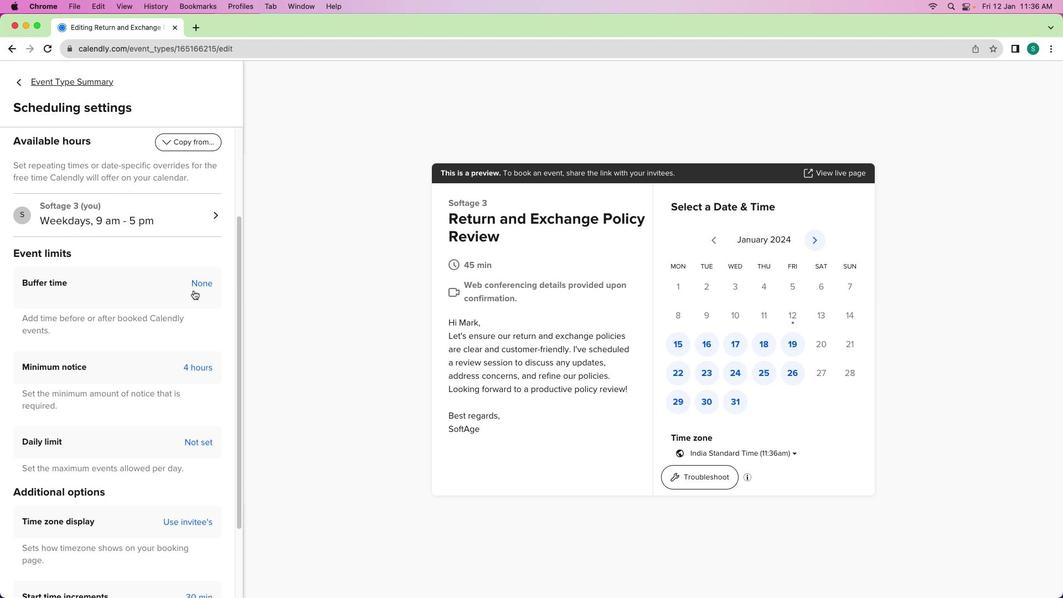 
Action: Mouse moved to (140, 310)
Screenshot: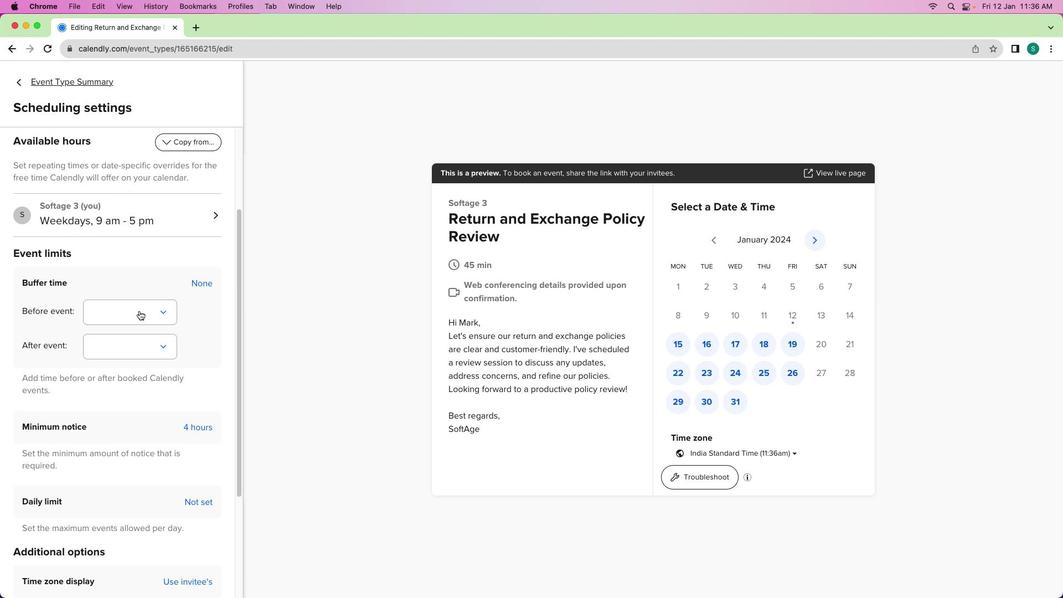 
Action: Mouse pressed left at (140, 310)
Screenshot: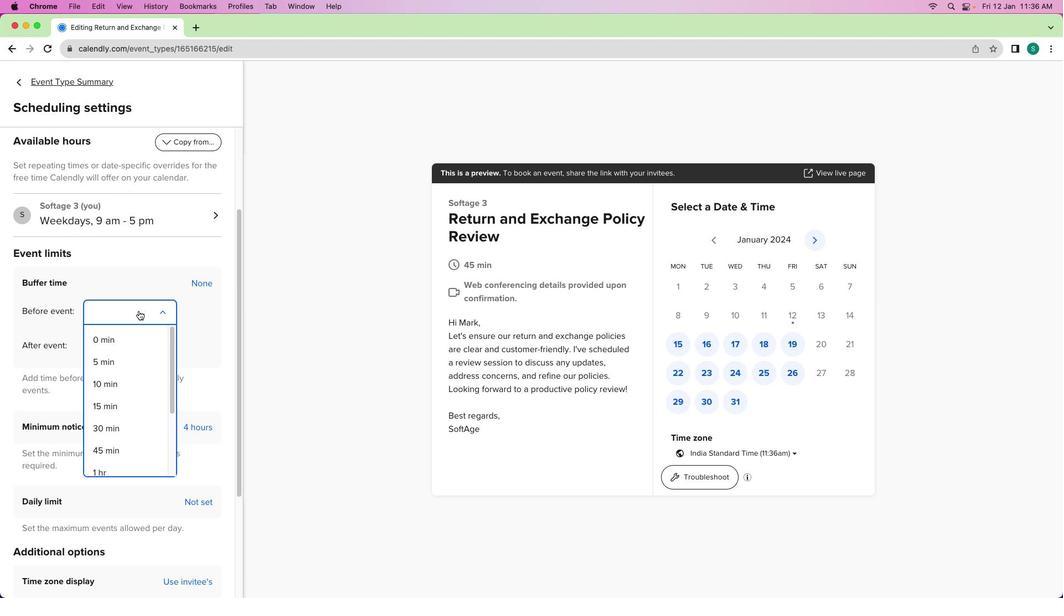
Action: Mouse moved to (101, 394)
Screenshot: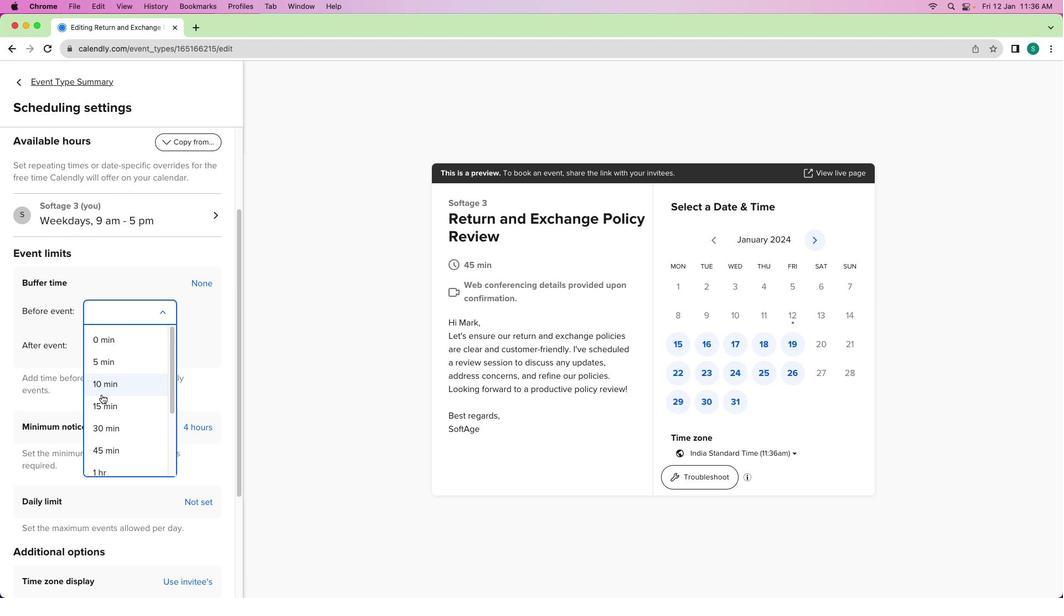 
Action: Mouse pressed left at (101, 394)
Screenshot: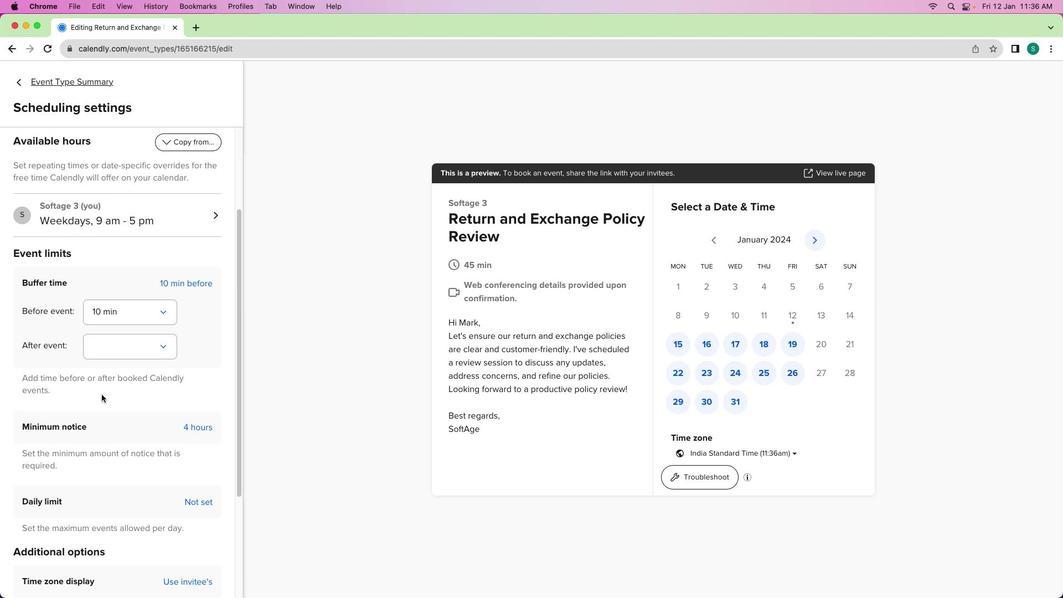 
Action: Mouse moved to (119, 341)
Screenshot: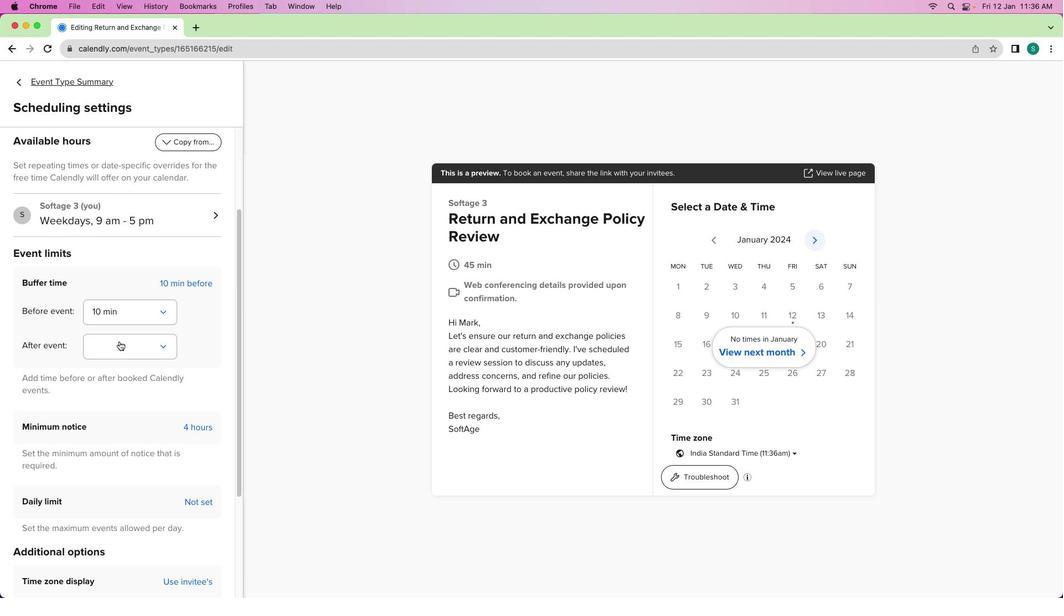
Action: Mouse pressed left at (119, 341)
Screenshot: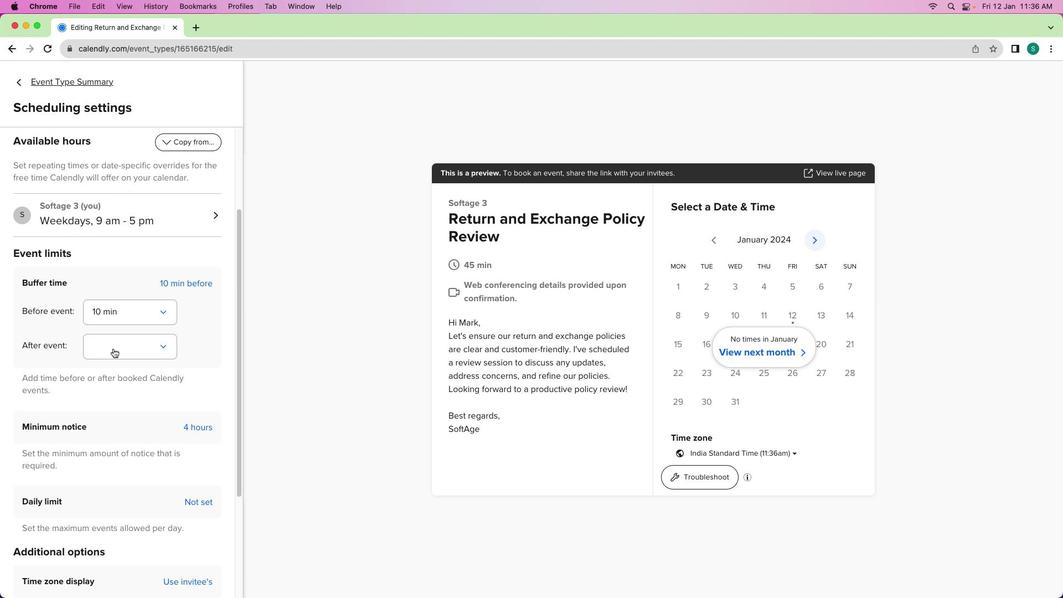 
Action: Mouse moved to (104, 379)
Screenshot: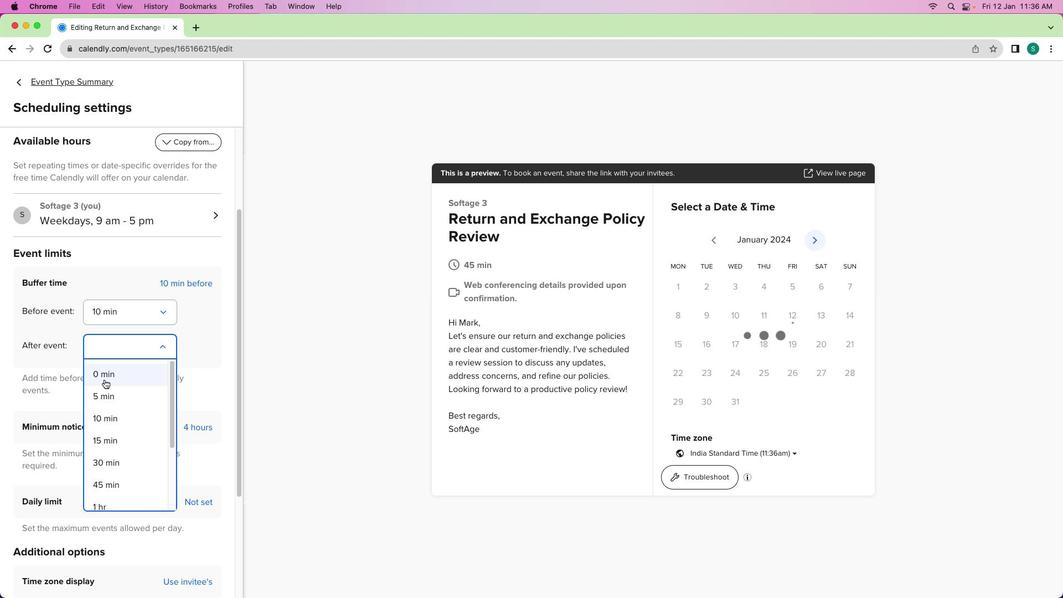 
Action: Mouse pressed left at (104, 379)
Screenshot: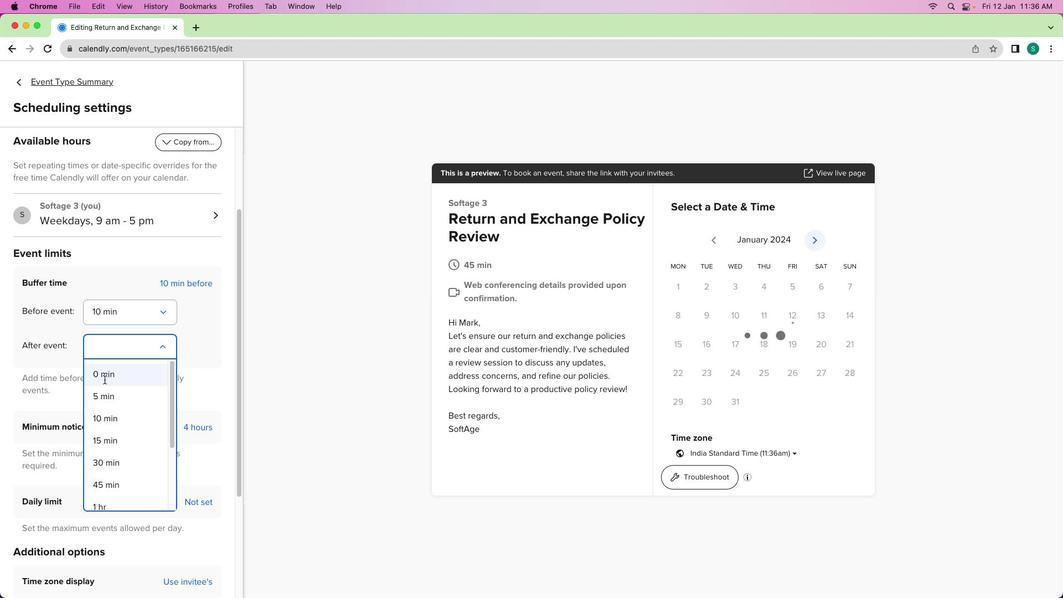 
Action: Mouse moved to (104, 379)
Screenshot: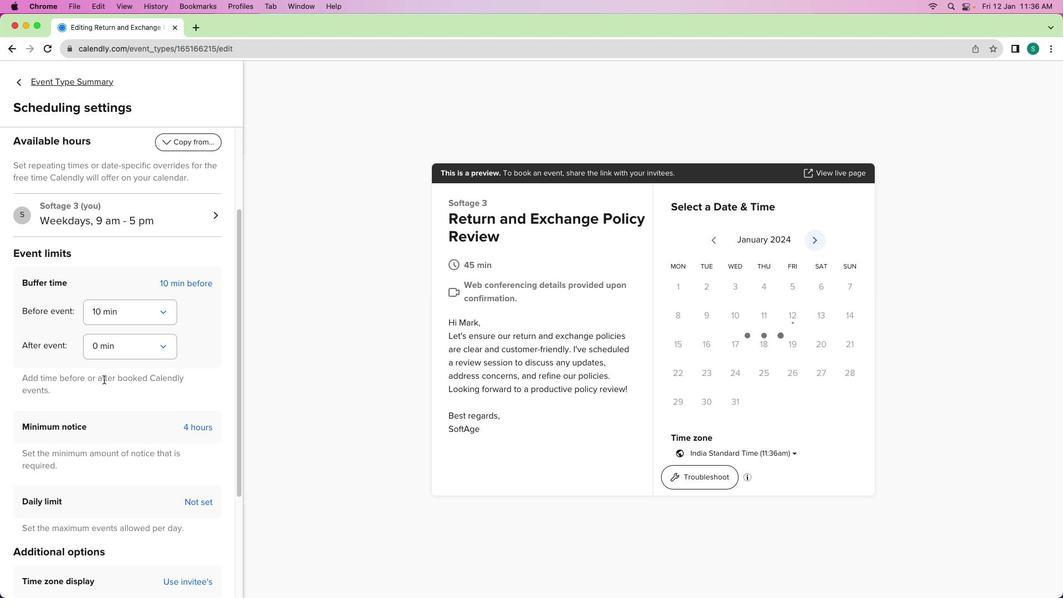 
Action: Mouse scrolled (104, 379) with delta (0, 0)
Screenshot: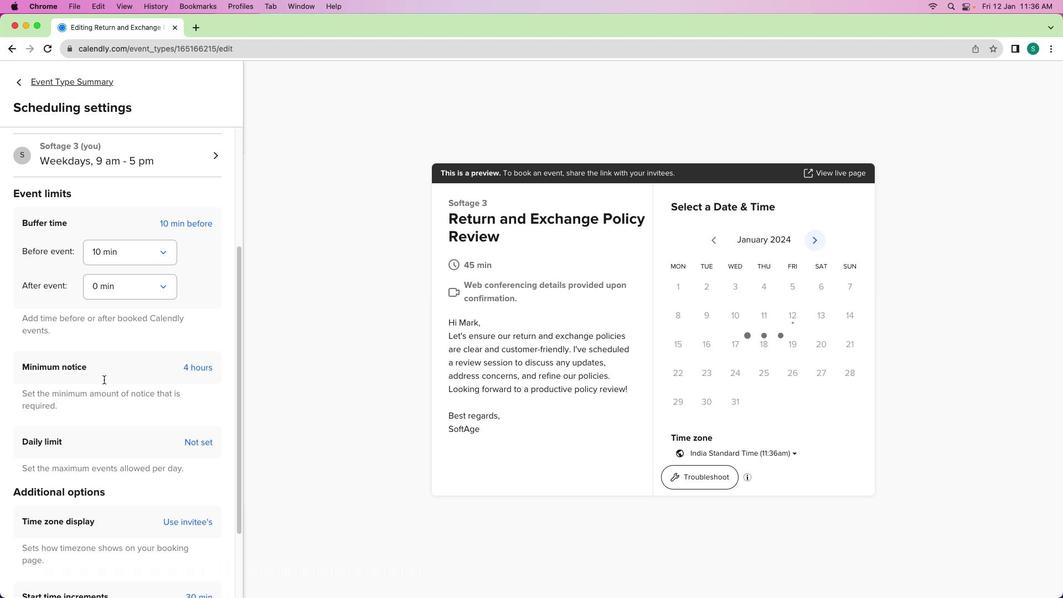
Action: Mouse scrolled (104, 379) with delta (0, 0)
Screenshot: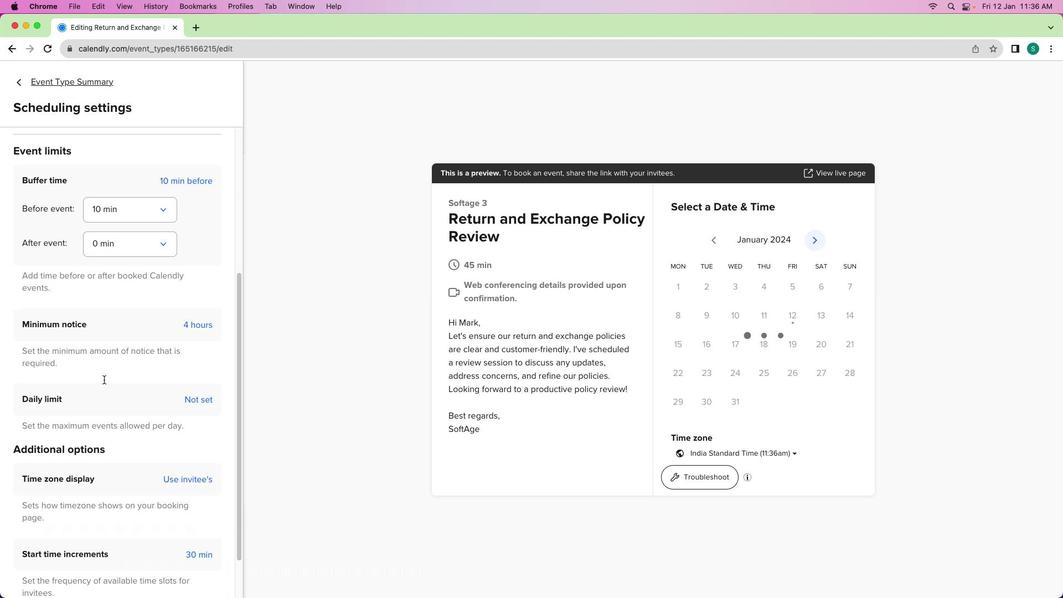 
Action: Mouse scrolled (104, 379) with delta (0, -1)
Screenshot: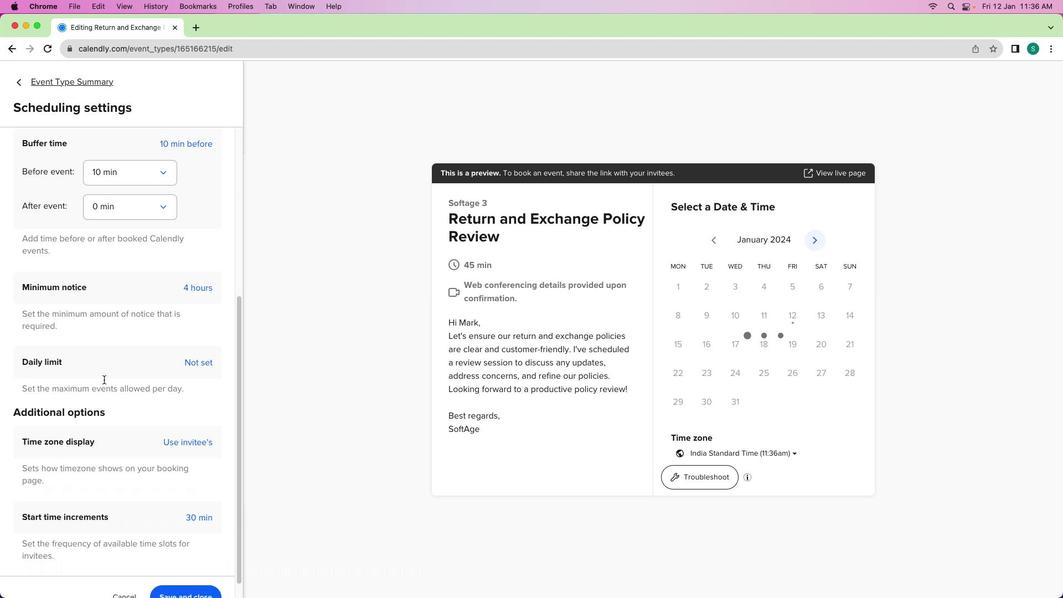 
Action: Mouse scrolled (104, 379) with delta (0, -1)
Screenshot: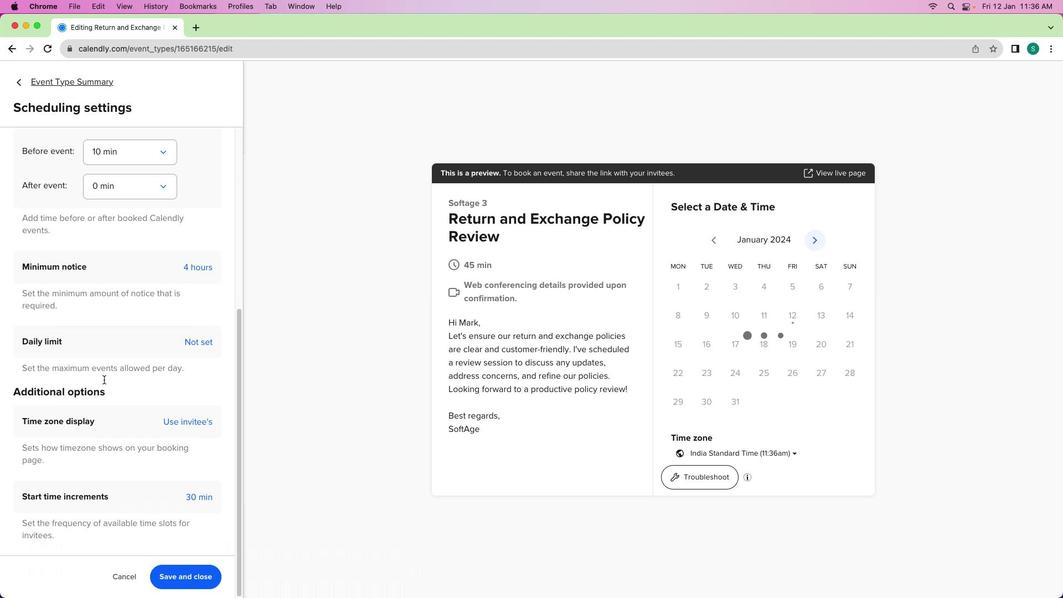 
Action: Mouse scrolled (104, 379) with delta (0, -2)
Screenshot: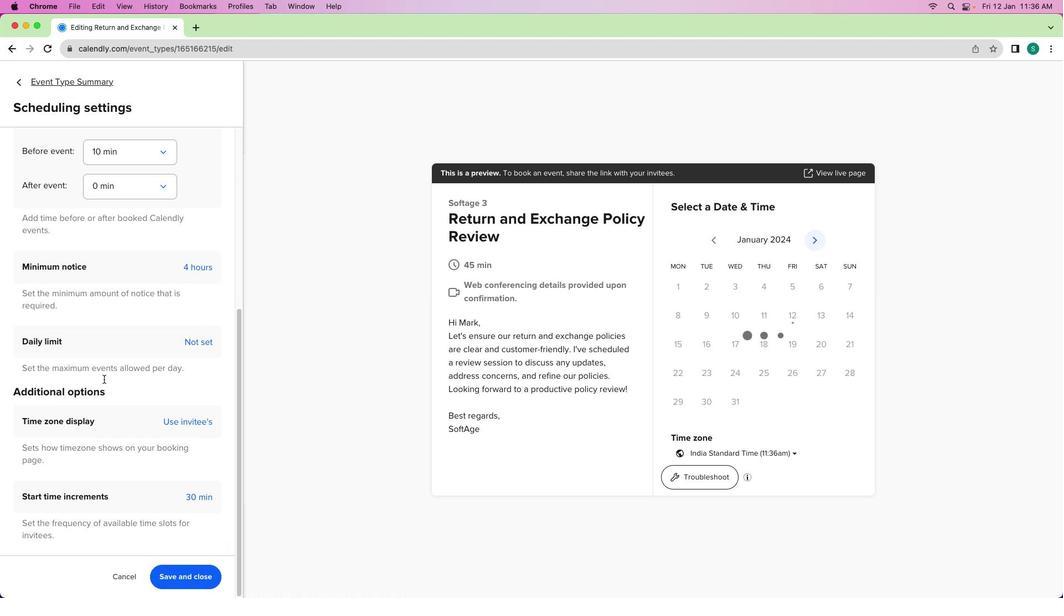 
Action: Mouse moved to (191, 268)
Screenshot: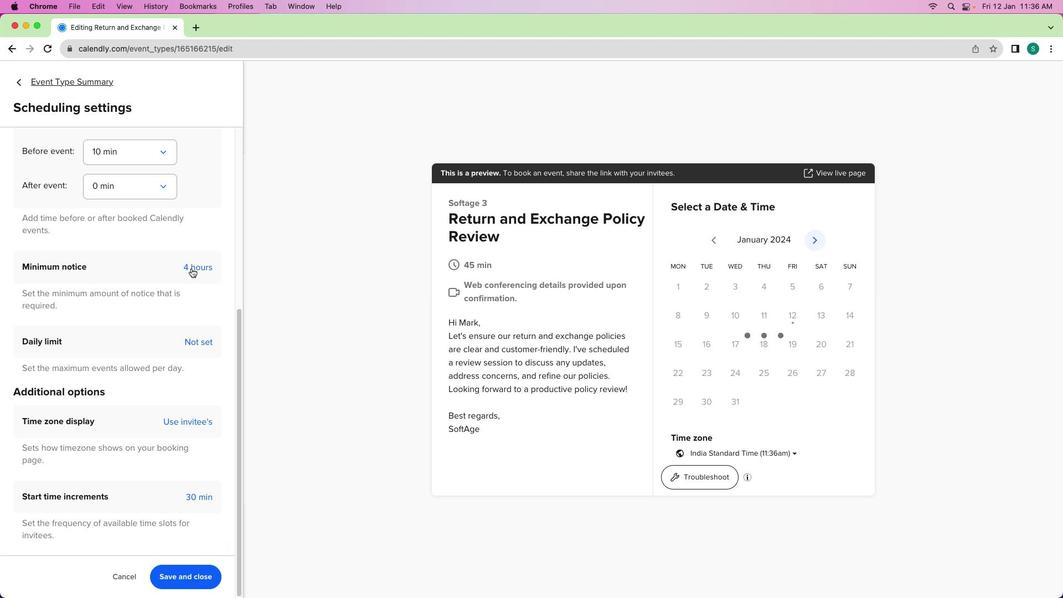 
Action: Mouse pressed left at (191, 268)
Screenshot: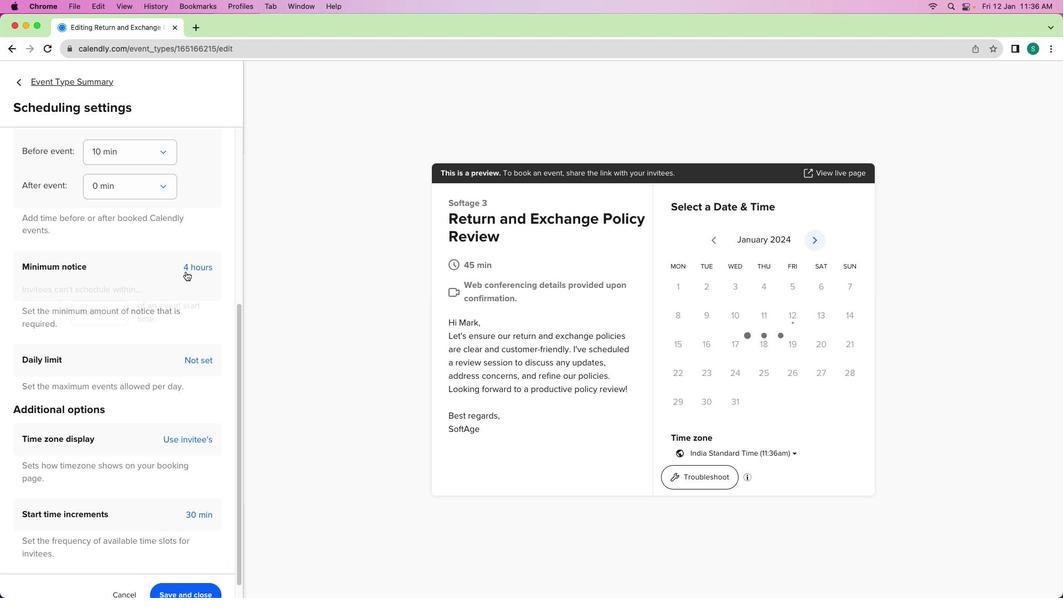 
Action: Mouse moved to (45, 259)
Screenshot: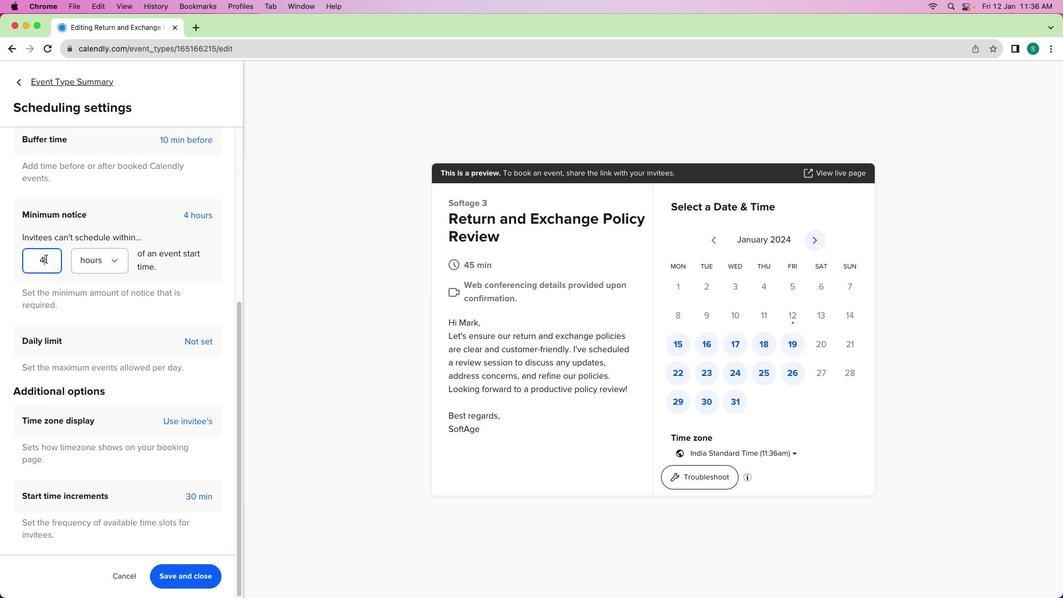 
Action: Mouse pressed left at (45, 259)
Screenshot: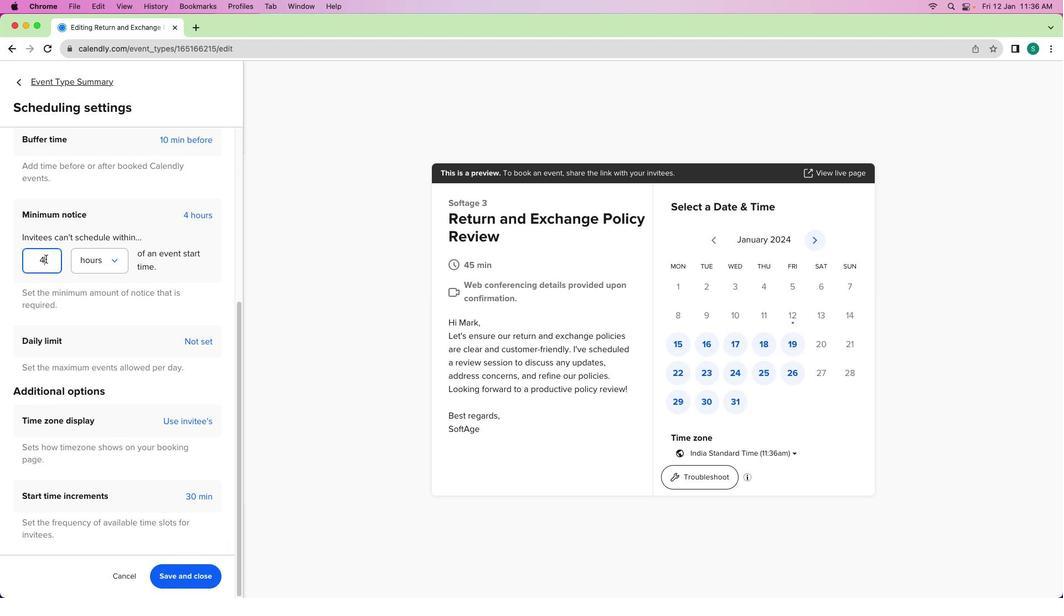 
Action: Mouse moved to (43, 260)
Screenshot: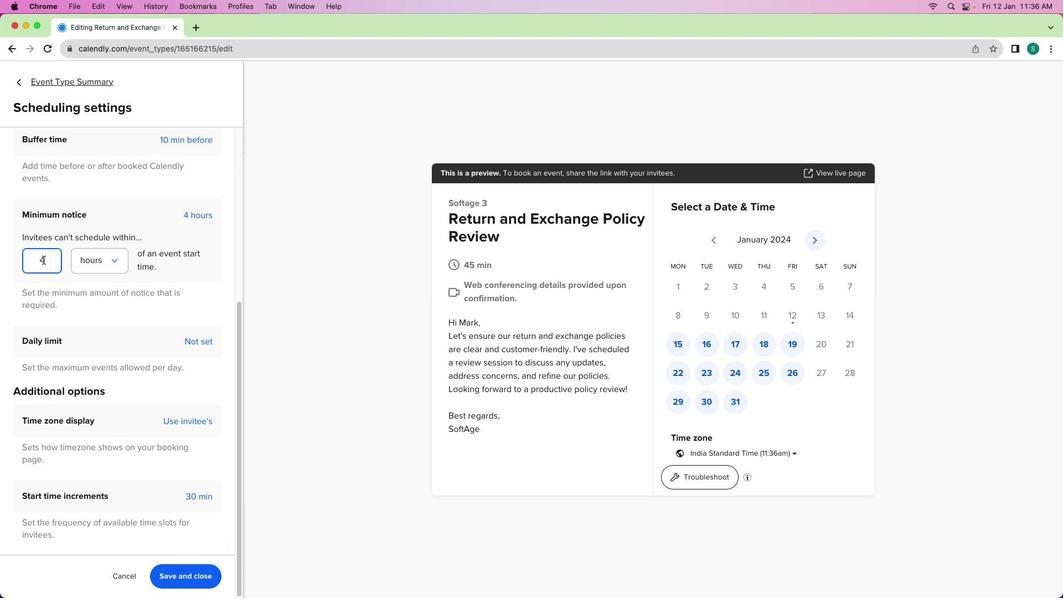 
Action: Key pressed Key.backspace'2'
Screenshot: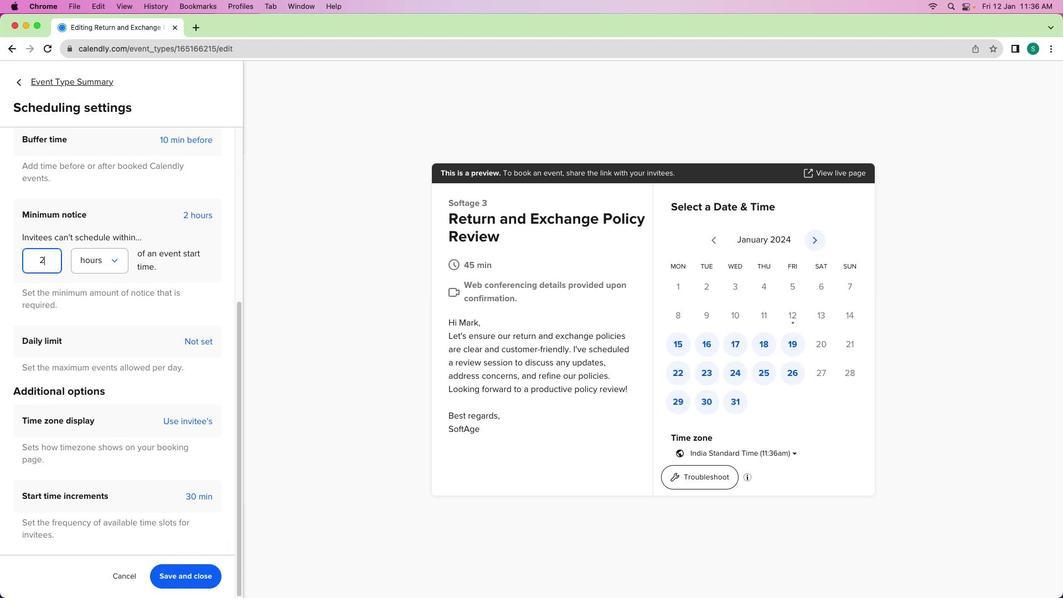 
Action: Mouse moved to (72, 330)
Screenshot: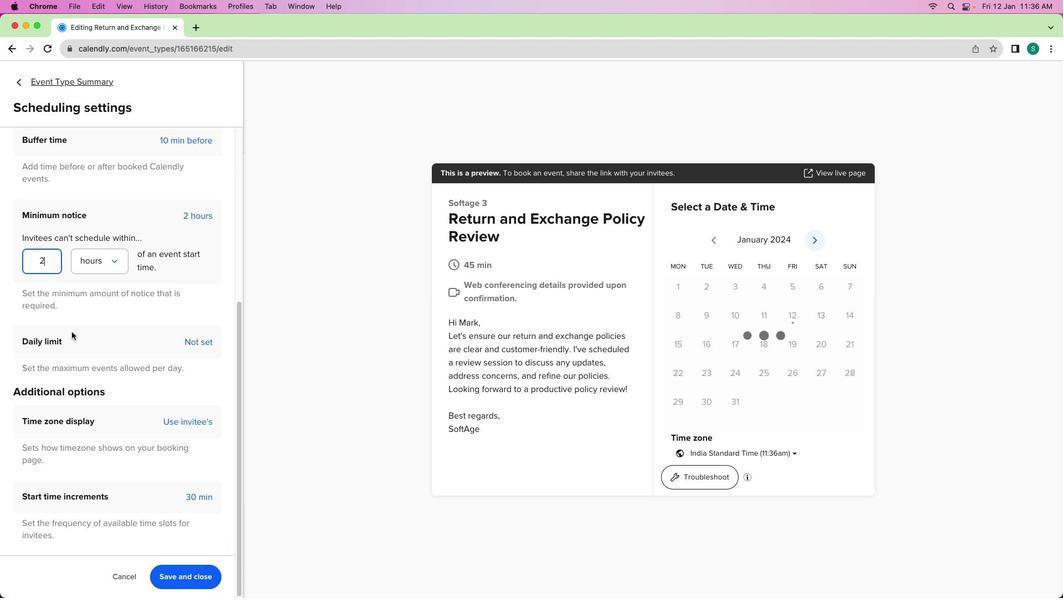 
Action: Mouse scrolled (72, 330) with delta (0, 0)
Screenshot: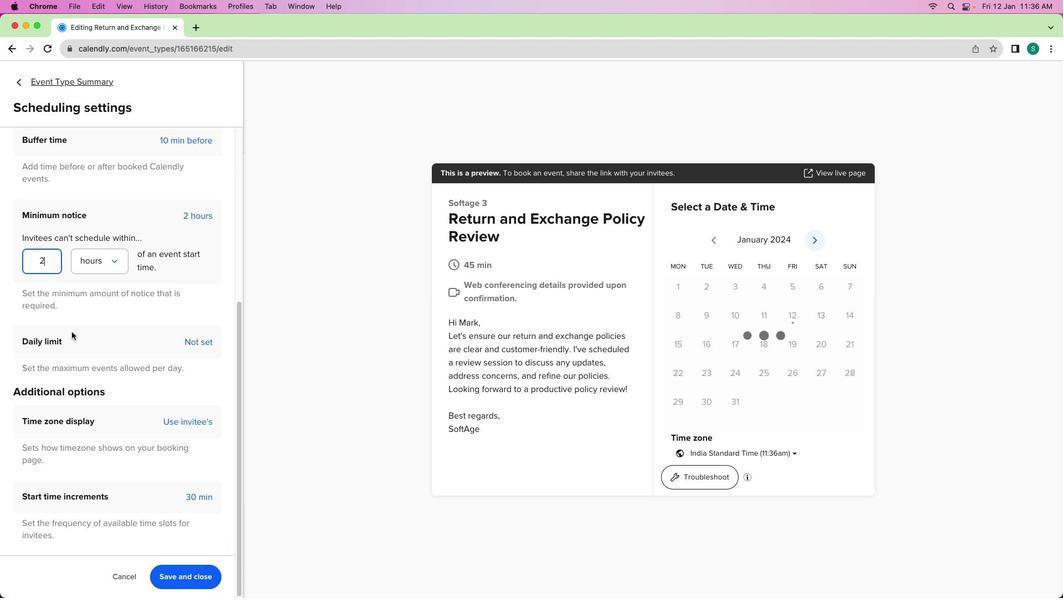 
Action: Mouse moved to (72, 331)
Screenshot: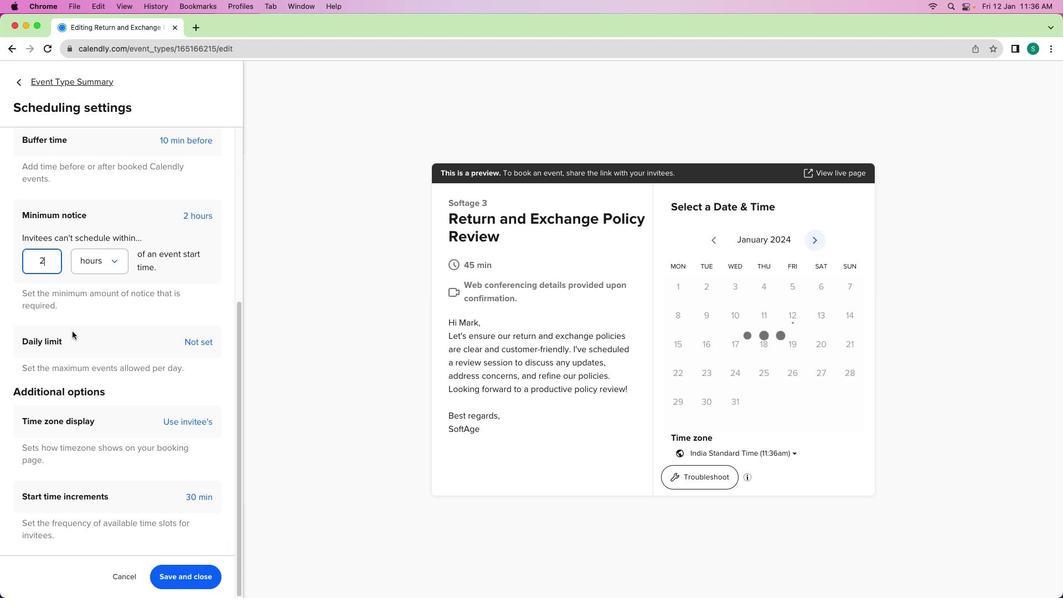 
Action: Mouse scrolled (72, 331) with delta (0, 0)
Screenshot: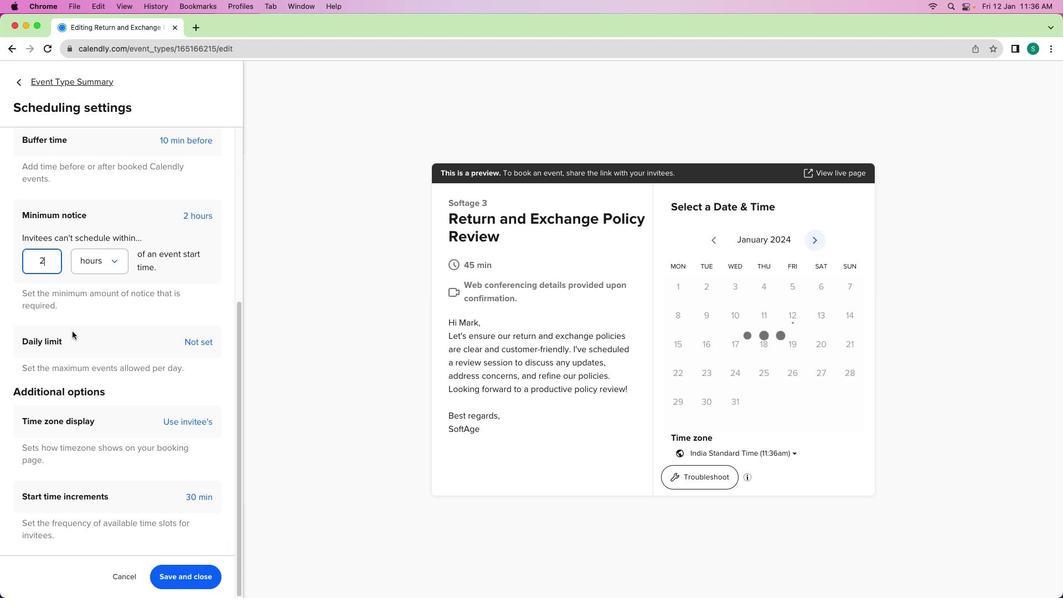 
Action: Mouse moved to (71, 331)
Screenshot: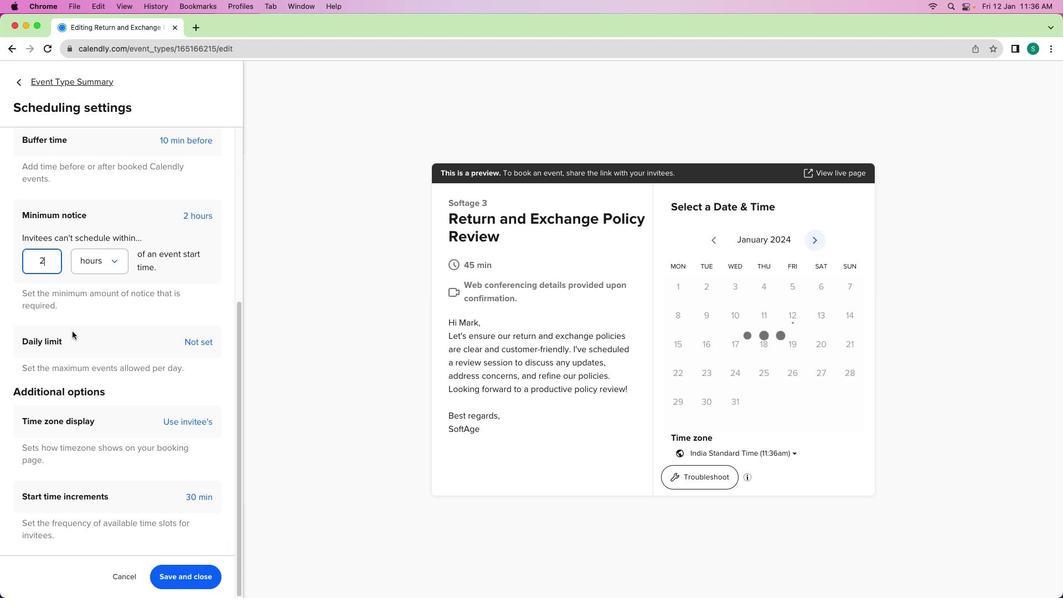 
Action: Mouse scrolled (71, 331) with delta (0, -1)
Screenshot: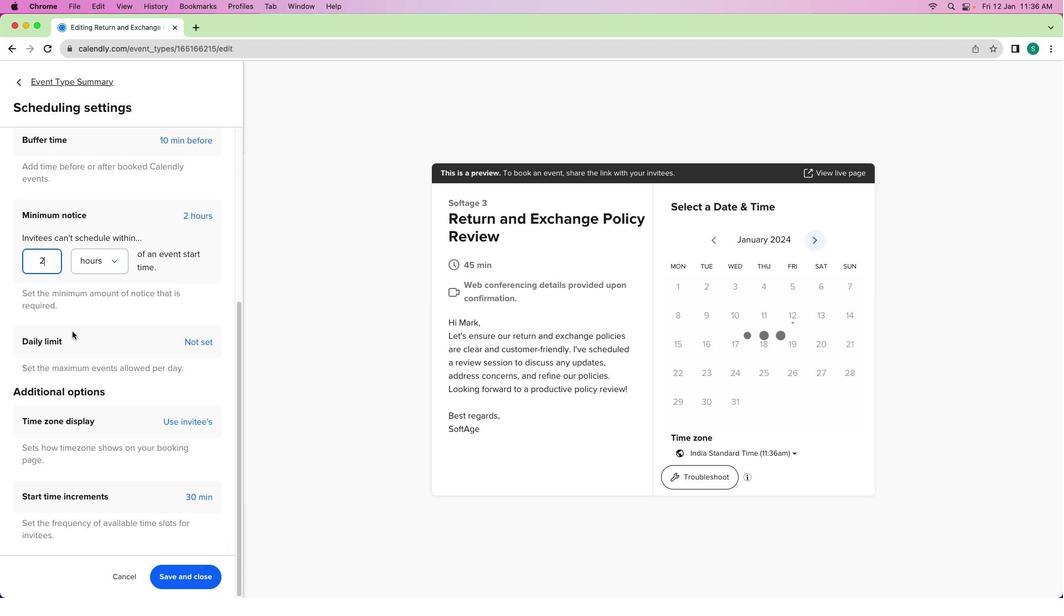 
Action: Mouse scrolled (71, 331) with delta (0, -2)
Screenshot: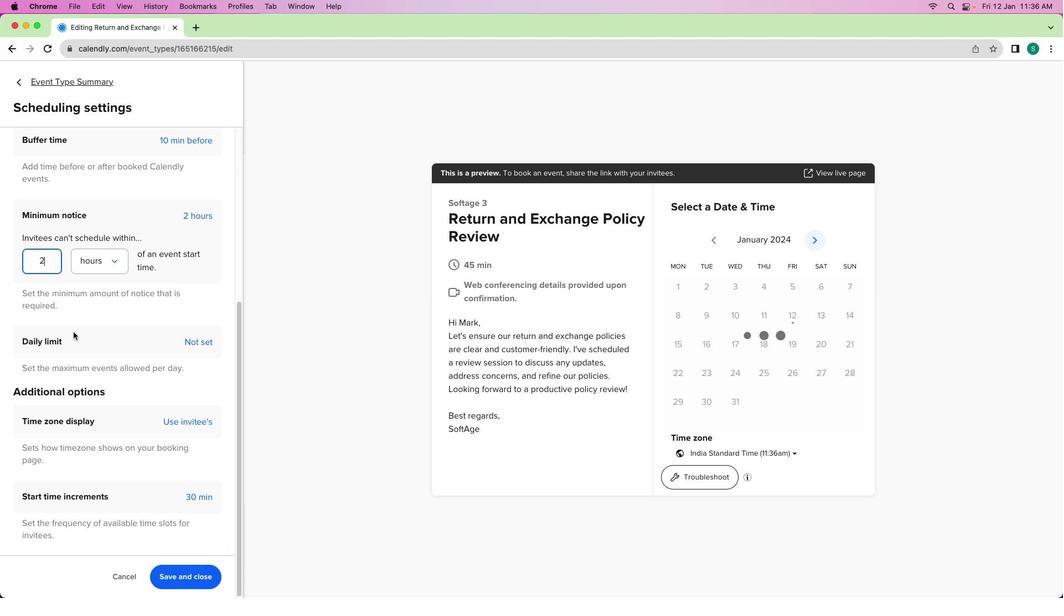 
Action: Mouse moved to (191, 569)
Screenshot: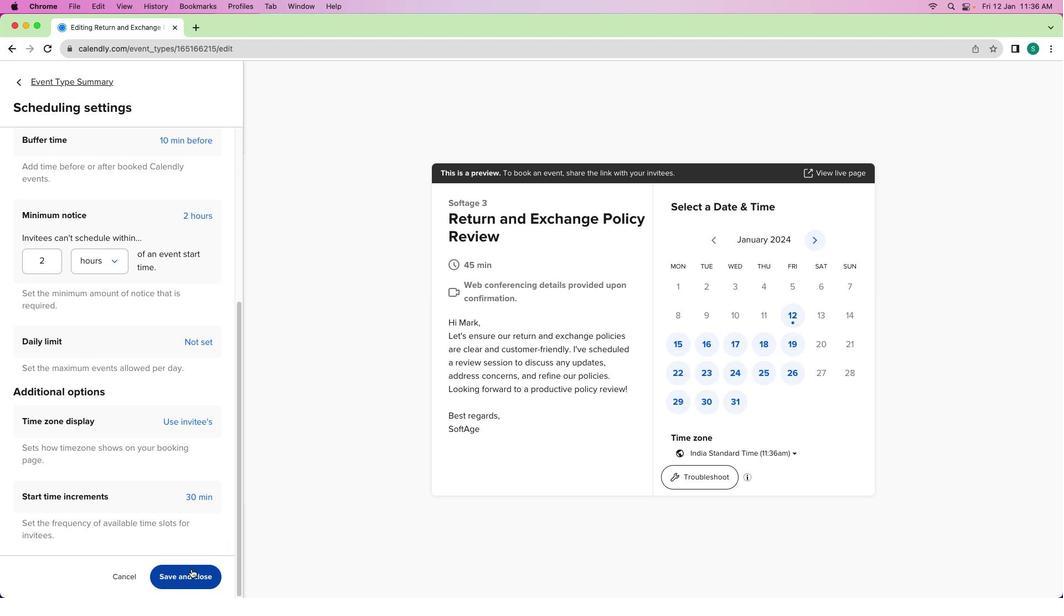 
Action: Mouse pressed left at (191, 569)
Screenshot: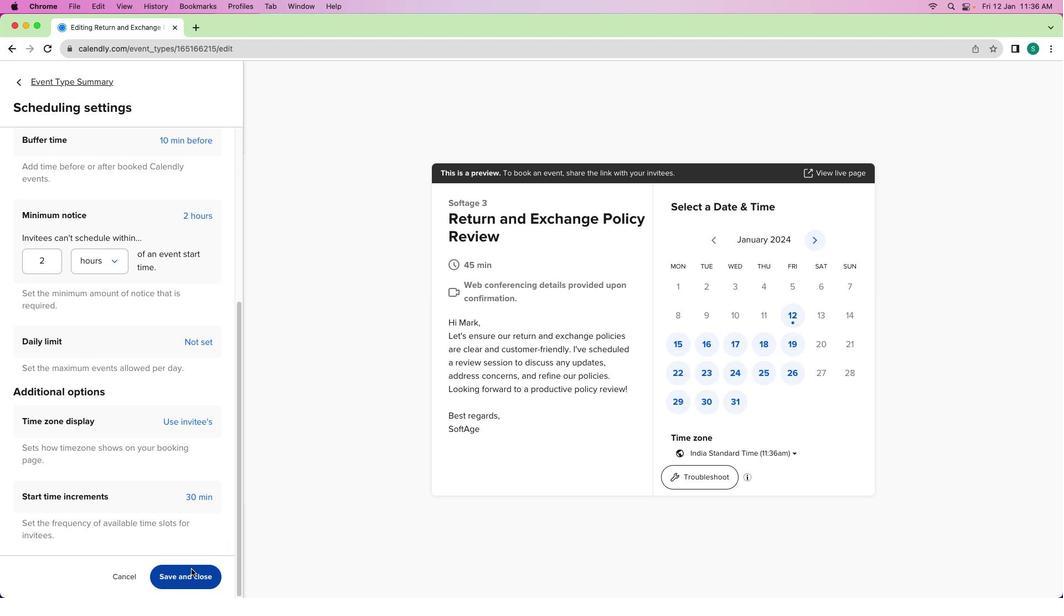 
Action: Mouse moved to (55, 79)
Screenshot: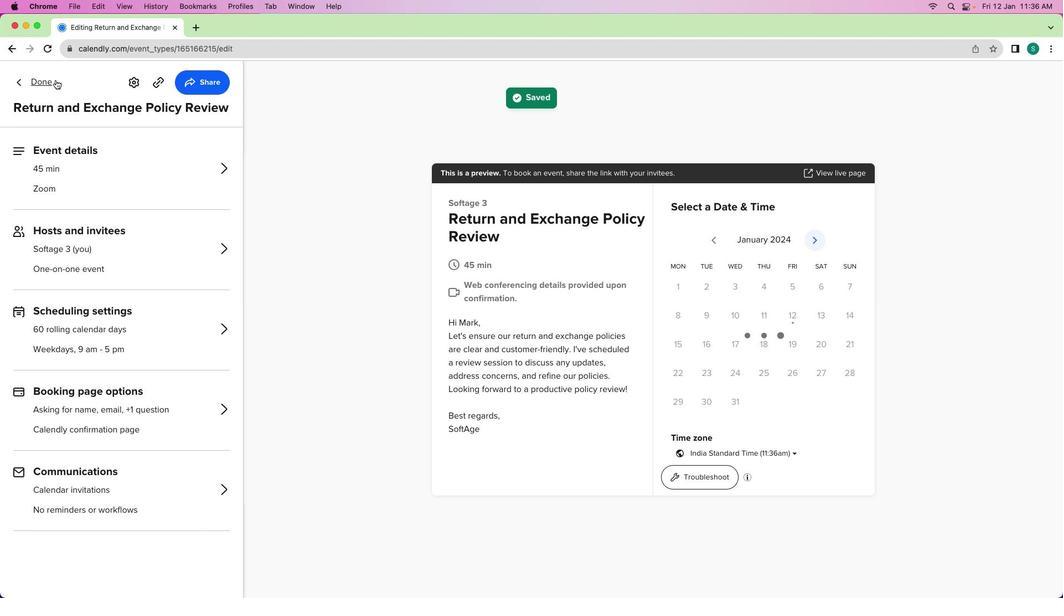 
Action: Mouse pressed left at (55, 79)
Screenshot: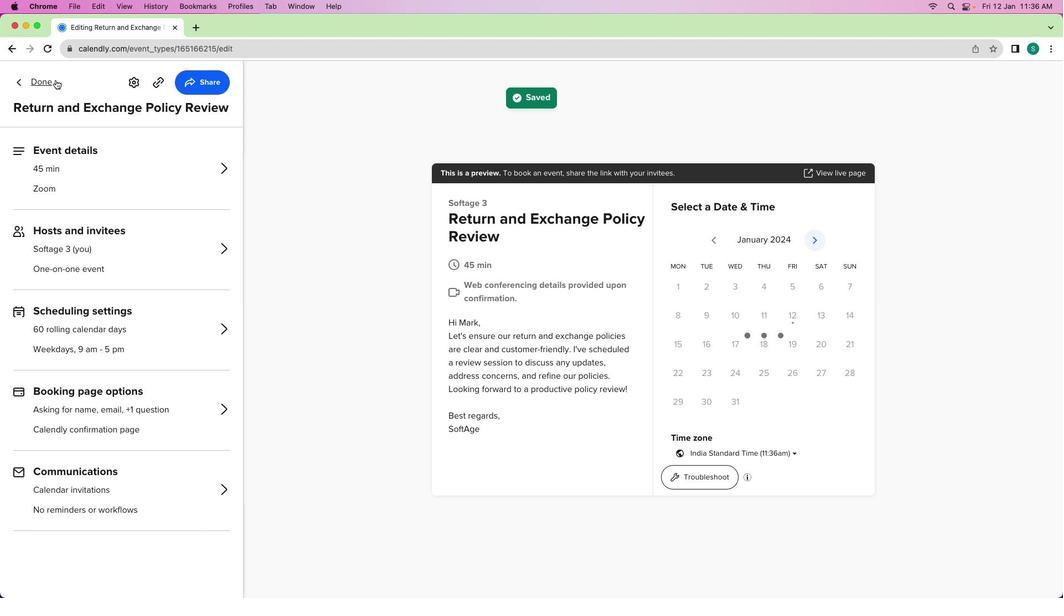 
Action: Mouse moved to (397, 328)
Screenshot: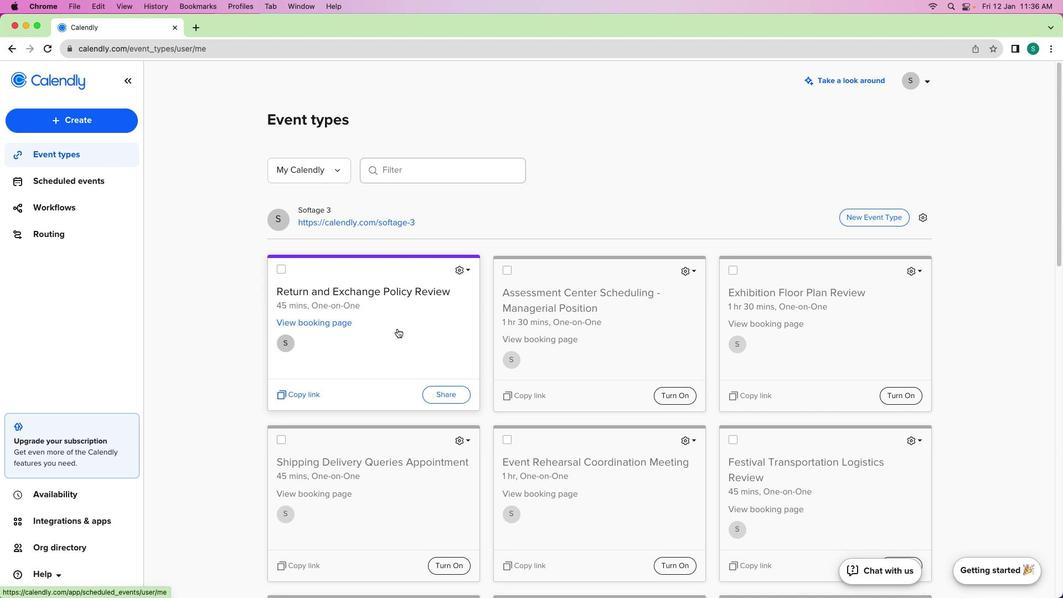 
